 Task: Log work in the project CoolTech for the issue 'Integrate a new user feedback feature into an existing mobile application to enhance user engagement and feedback collection' spent time as '1w 6d 2h 12m' and remaining time as '5w 5d 23h 14m' and add a flag. Now add the issue to the epic 'E-commerce Implementation'. Log work in the project CoolTech for the issue 'Develop a new tool for automated testing of web application compatibility with different operating systems and software versions' spent time as '4w 3d 8h 44m' and remaining time as '1w 4d 10h 4m' and clone the issue. Now add the issue to the epic 'Business Intelligence Implementation'
Action: Mouse moved to (247, 65)
Screenshot: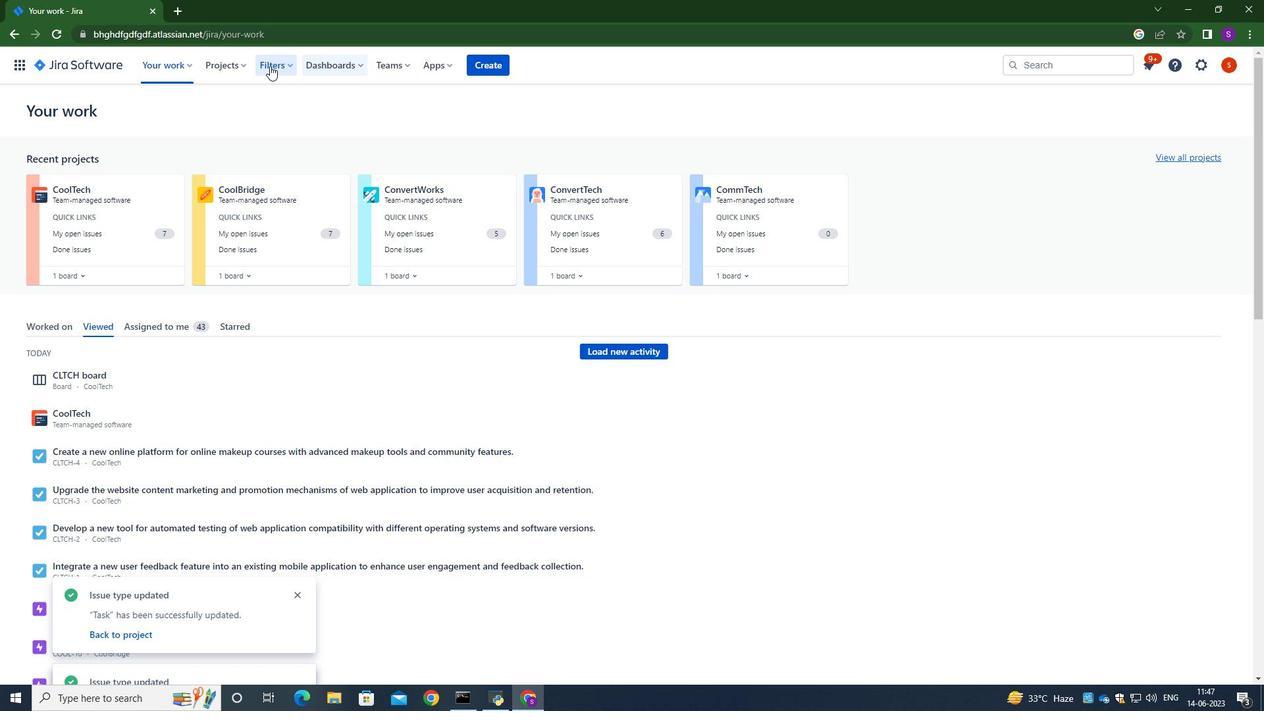 
Action: Mouse pressed left at (247, 65)
Screenshot: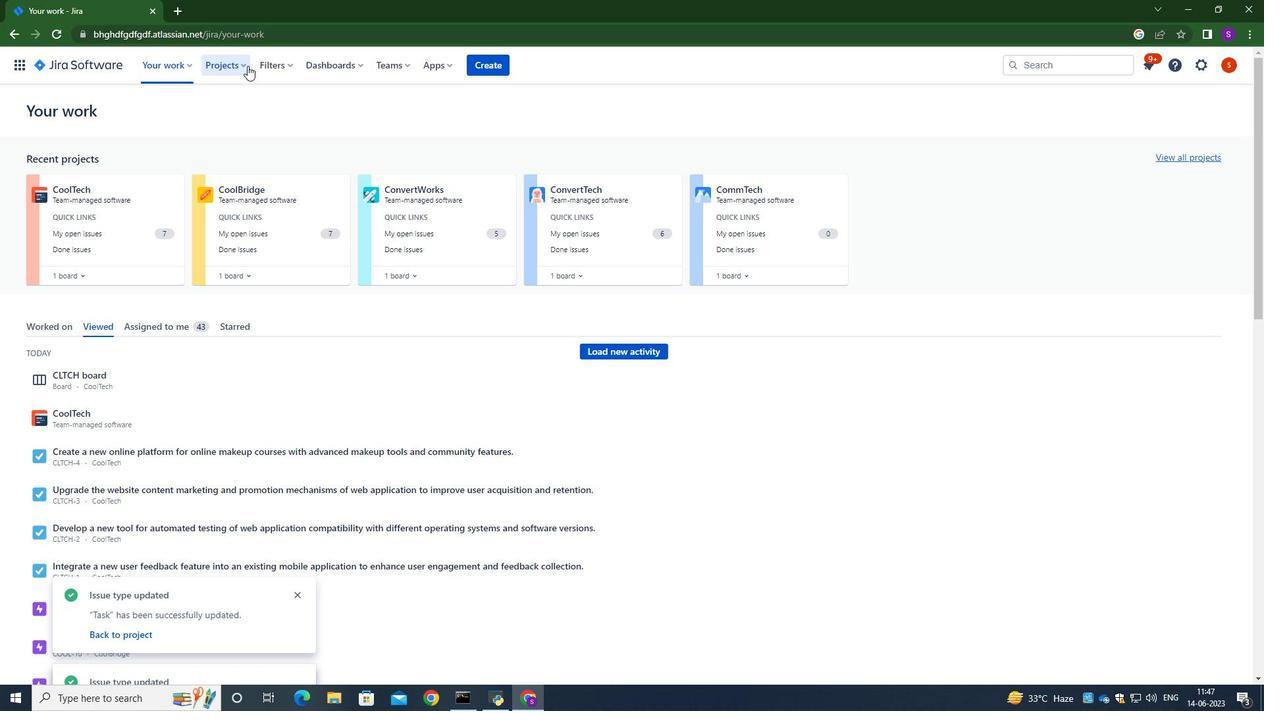 
Action: Mouse moved to (263, 133)
Screenshot: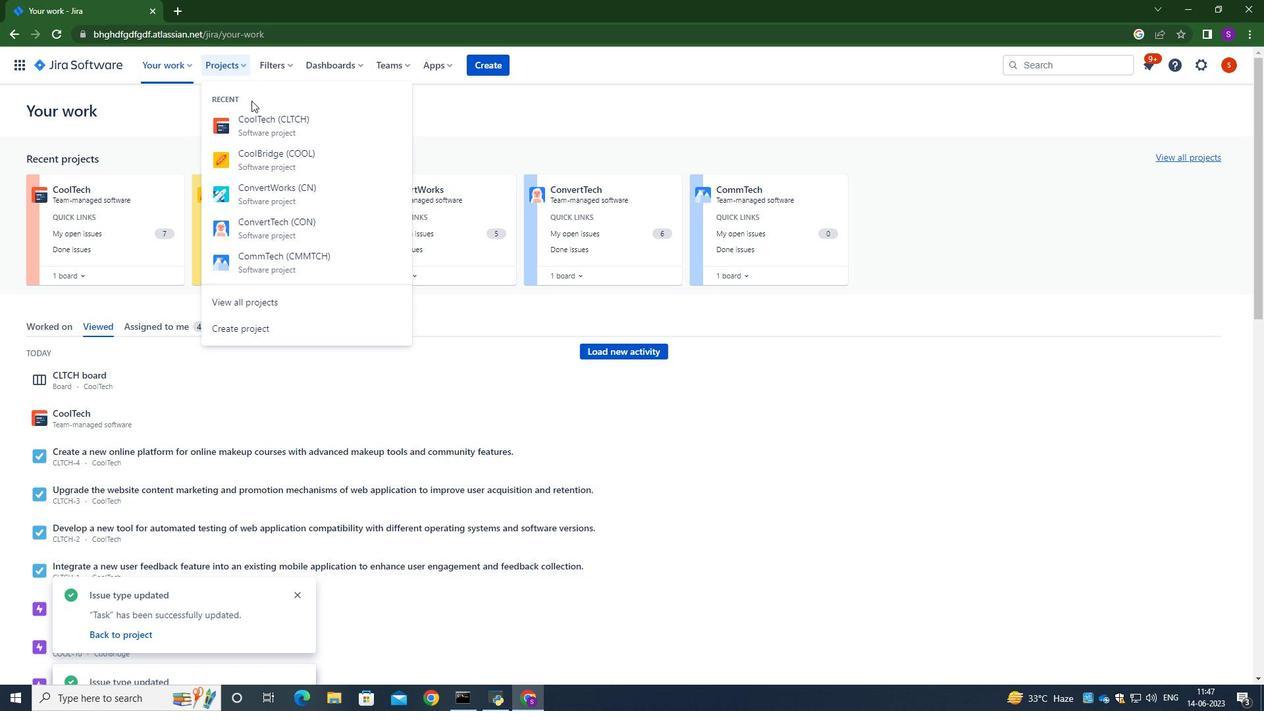 
Action: Mouse pressed left at (263, 133)
Screenshot: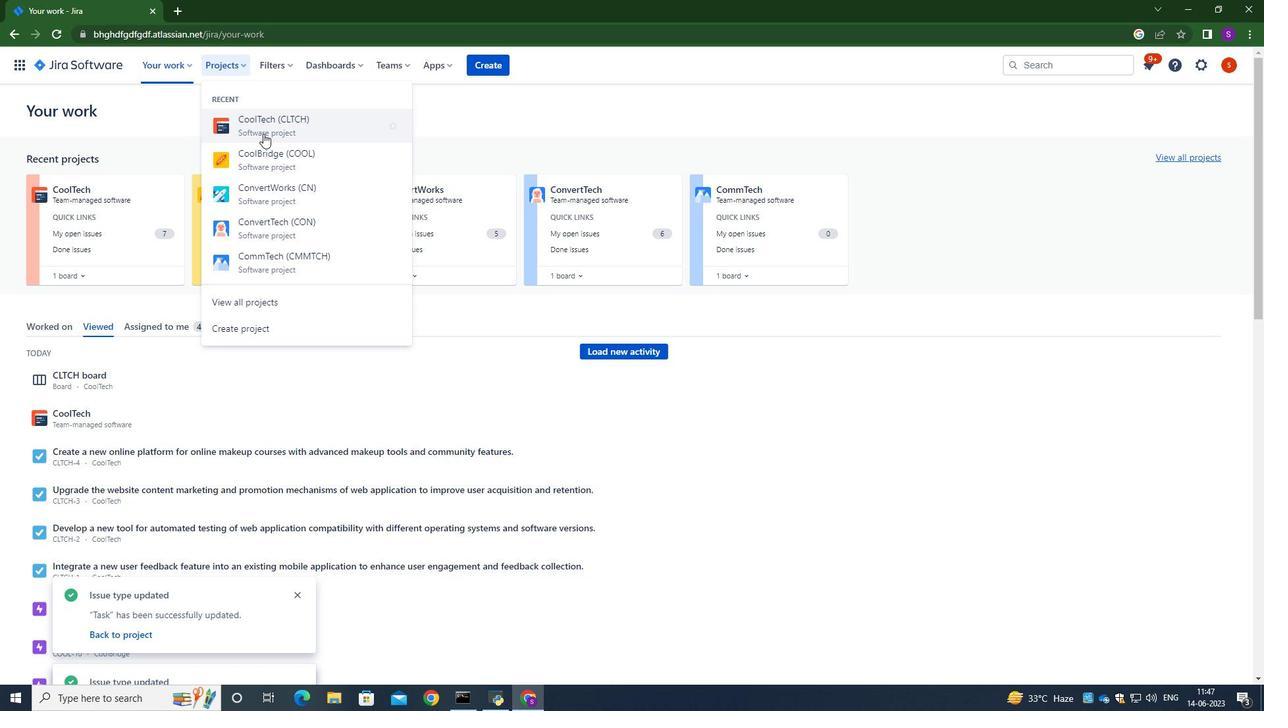 
Action: Mouse moved to (86, 200)
Screenshot: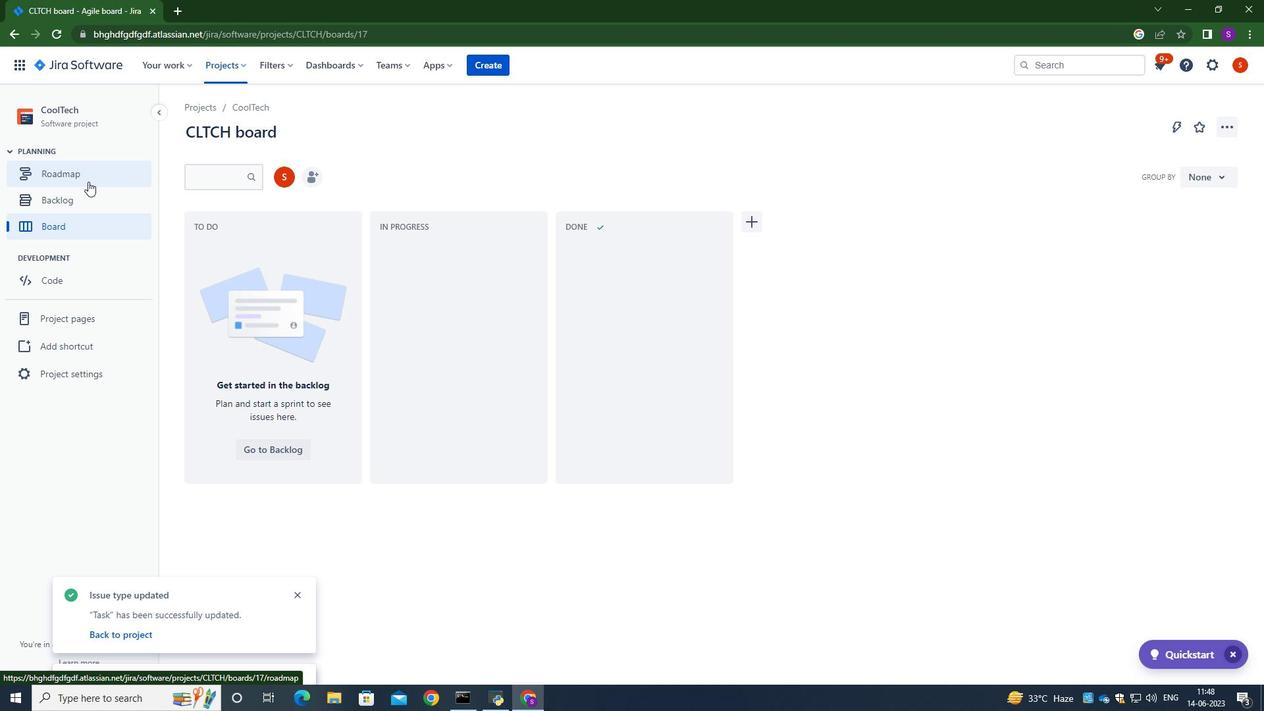 
Action: Mouse pressed left at (86, 200)
Screenshot: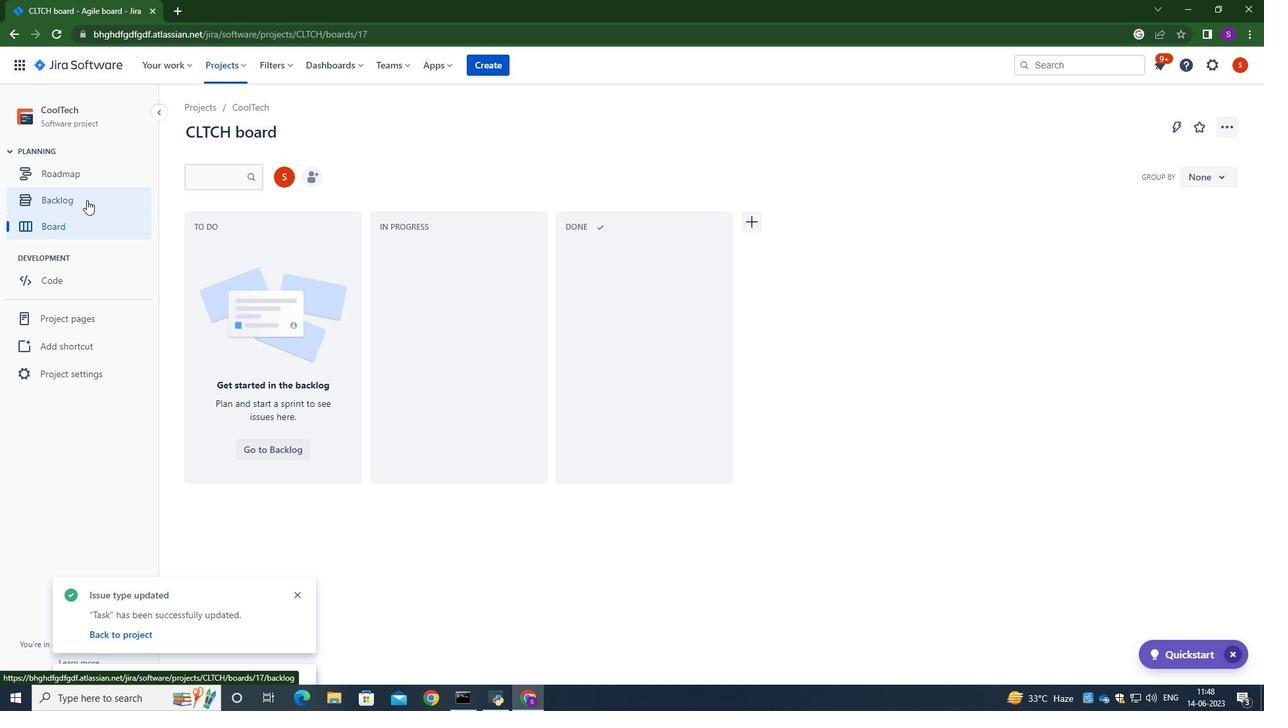 
Action: Mouse moved to (498, 453)
Screenshot: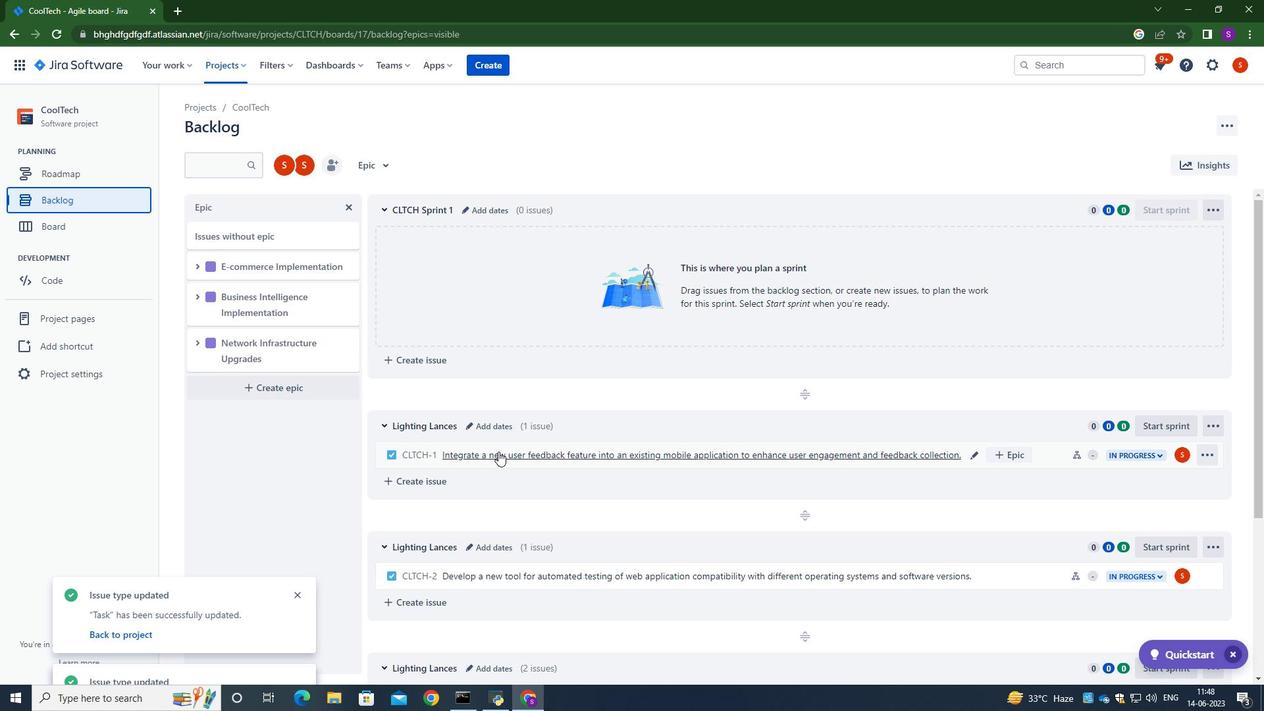 
Action: Mouse pressed left at (498, 453)
Screenshot: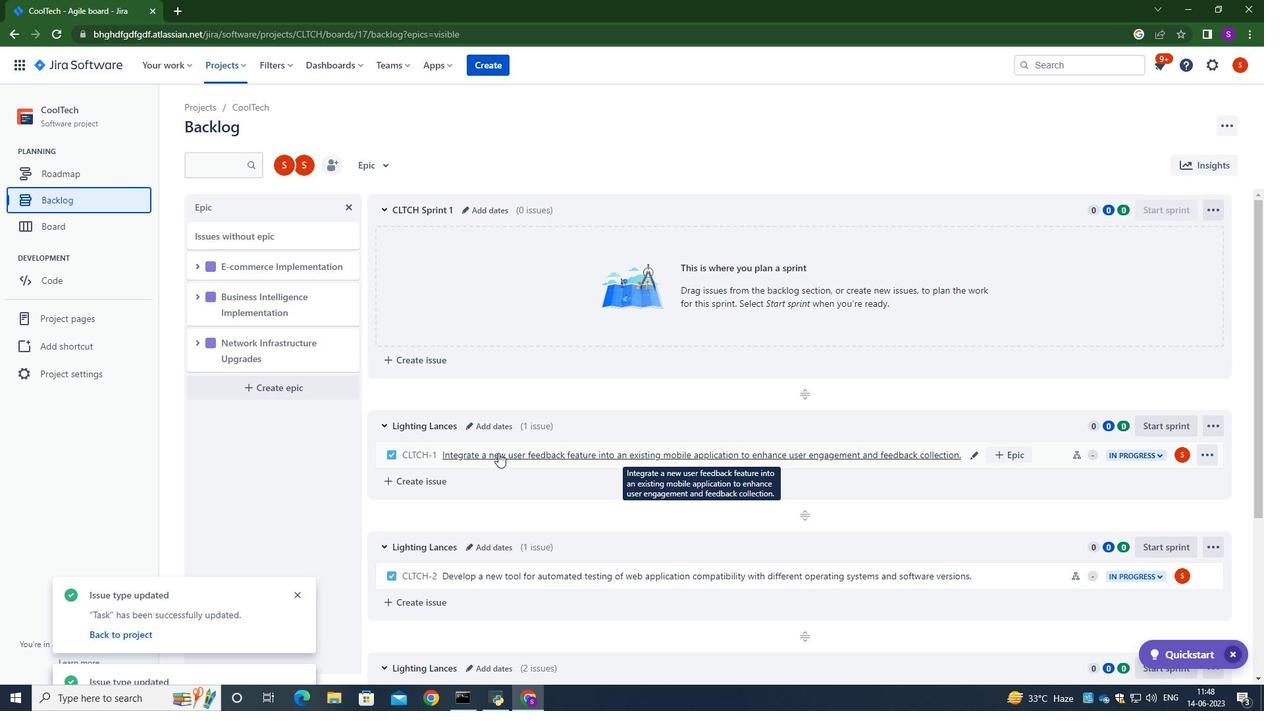 
Action: Mouse moved to (1087, 382)
Screenshot: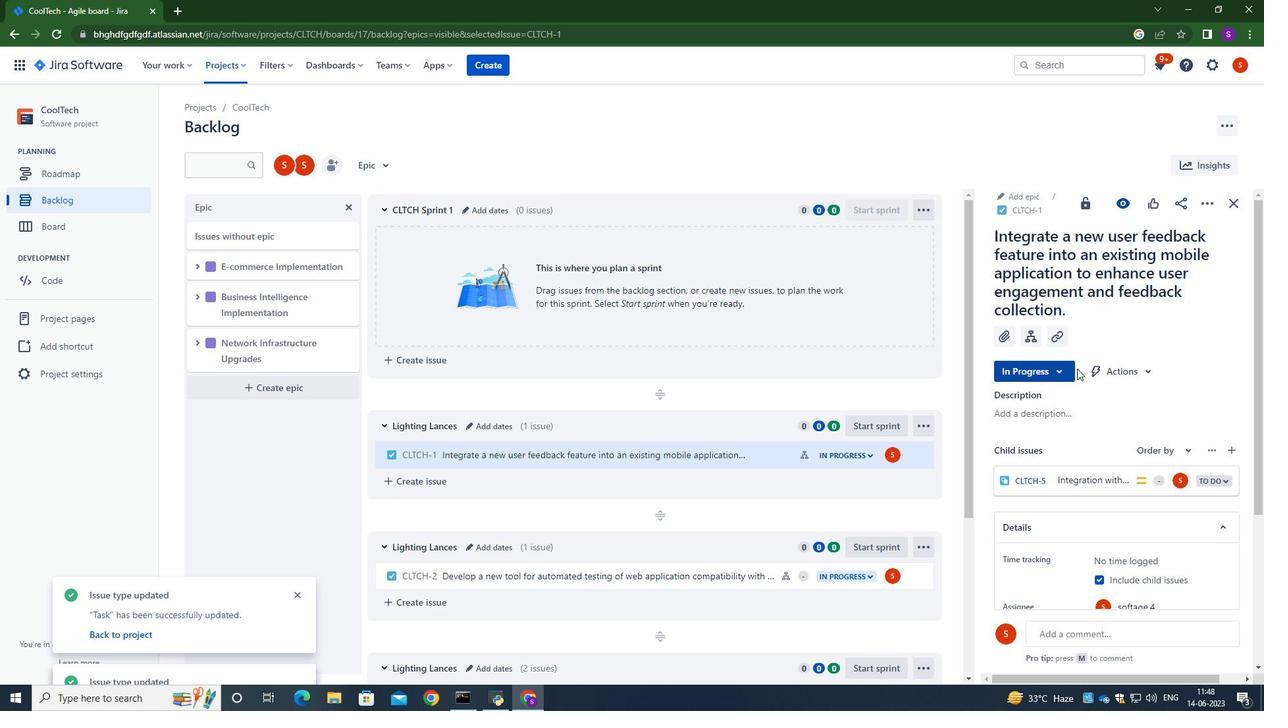 
Action: Mouse scrolled (1087, 382) with delta (0, 0)
Screenshot: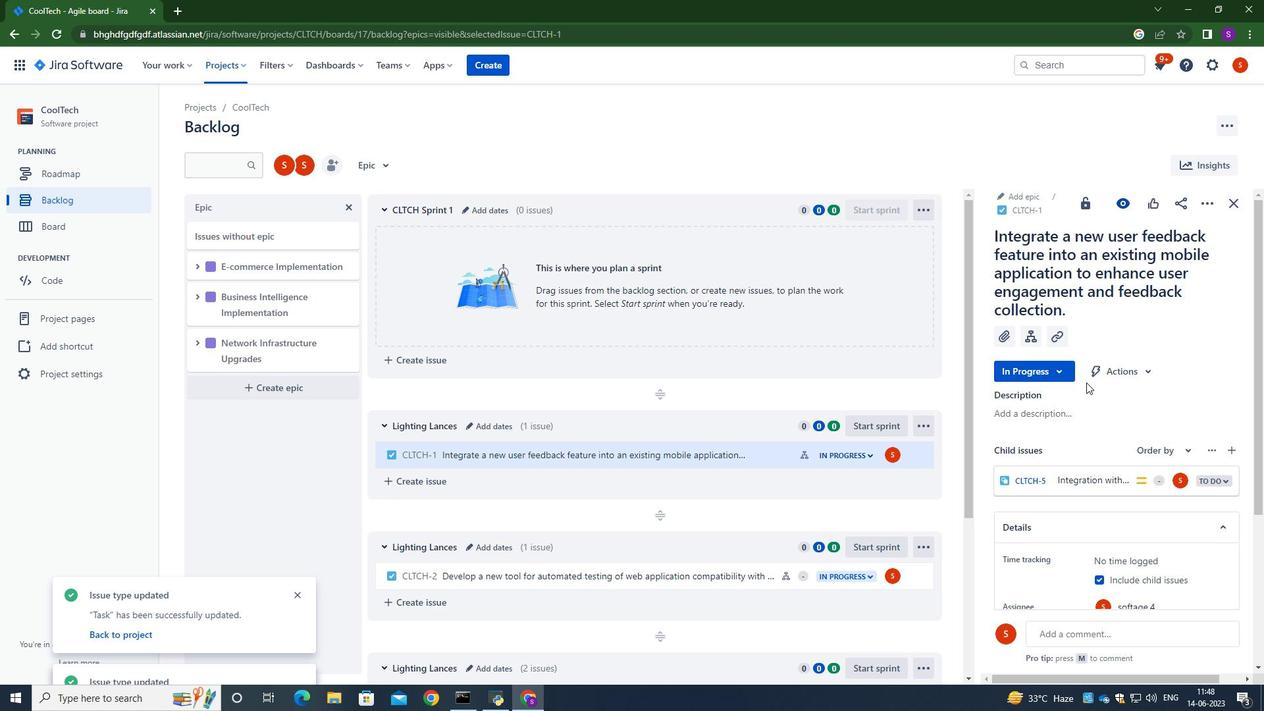 
Action: Mouse scrolled (1087, 383) with delta (0, 0)
Screenshot: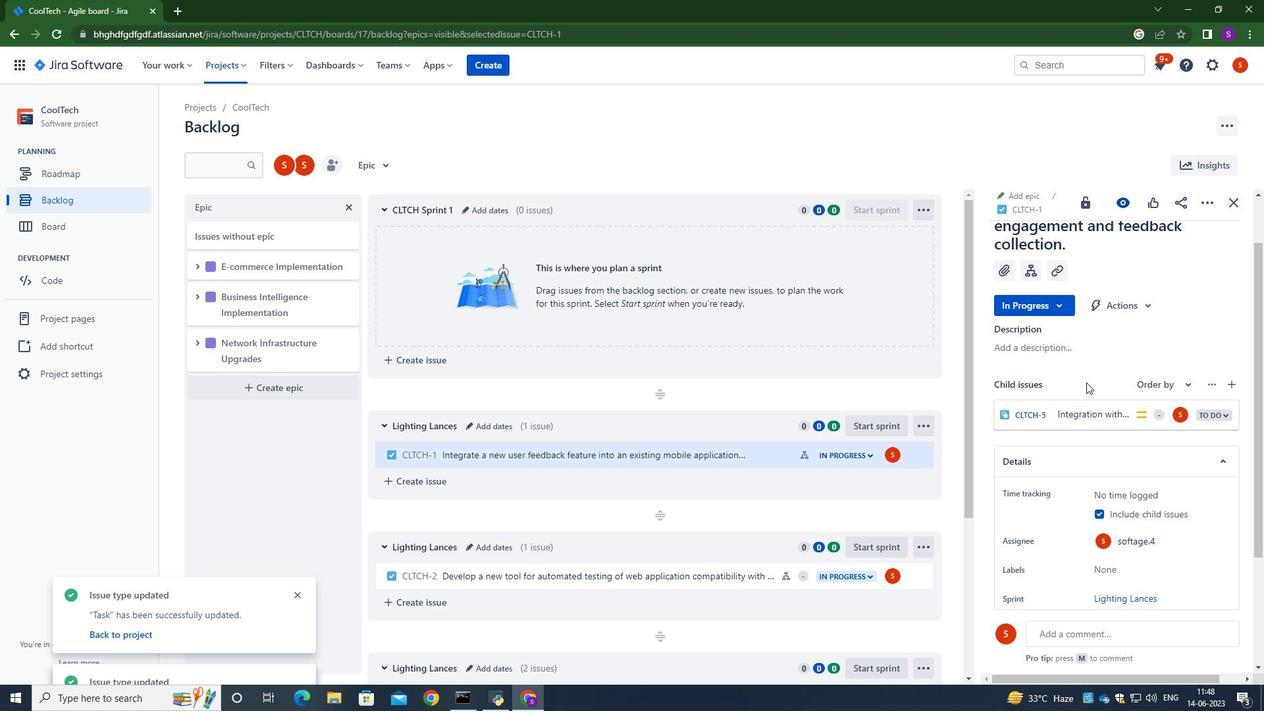 
Action: Mouse scrolled (1087, 383) with delta (0, 0)
Screenshot: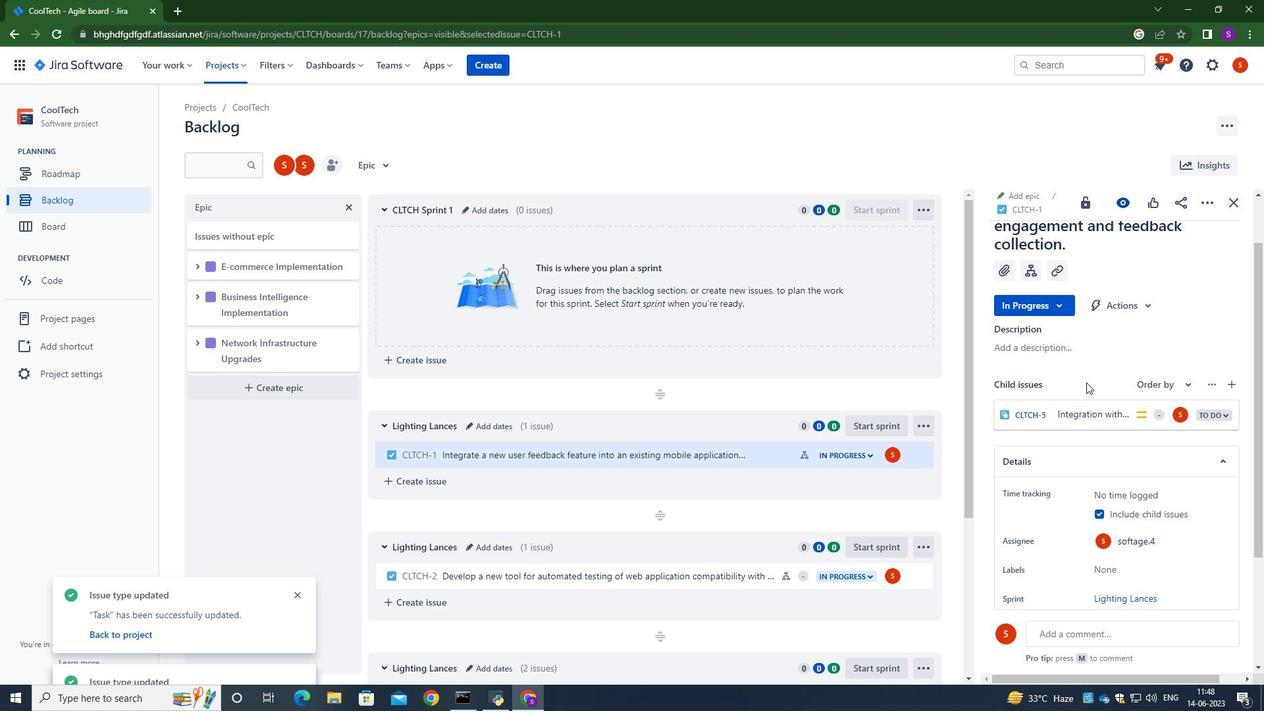 
Action: Mouse moved to (1200, 200)
Screenshot: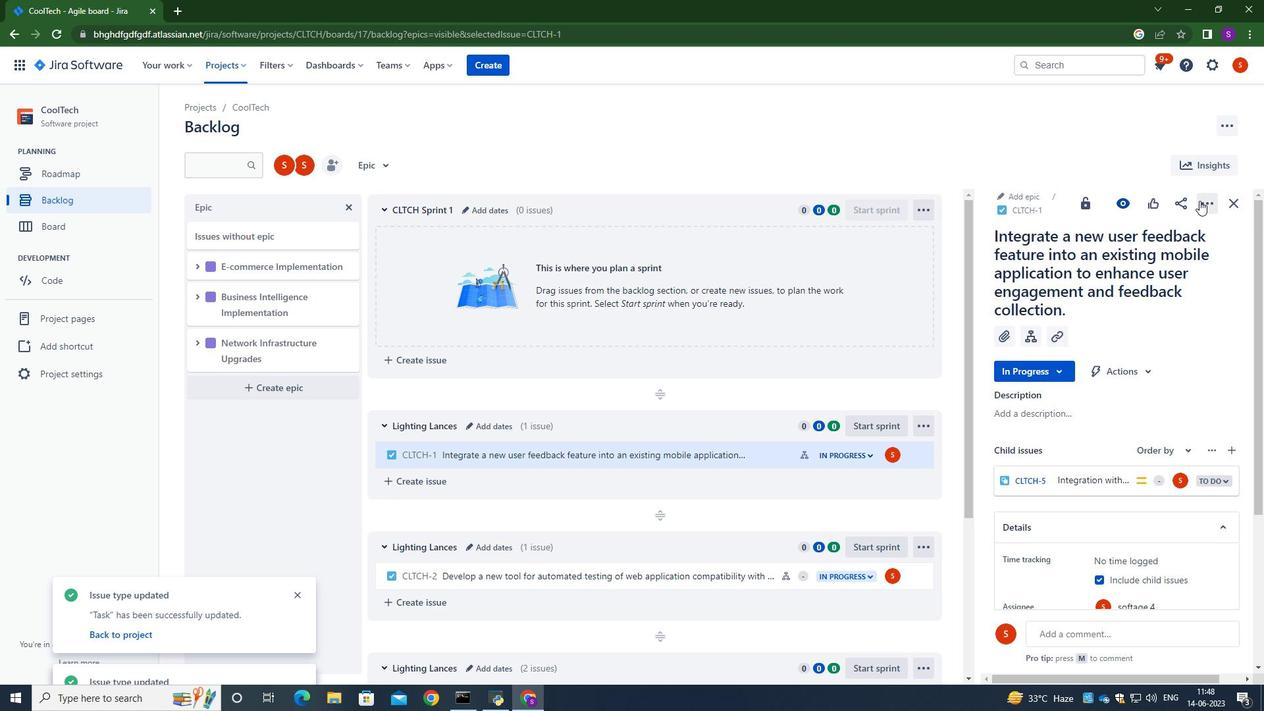 
Action: Mouse pressed left at (1200, 200)
Screenshot: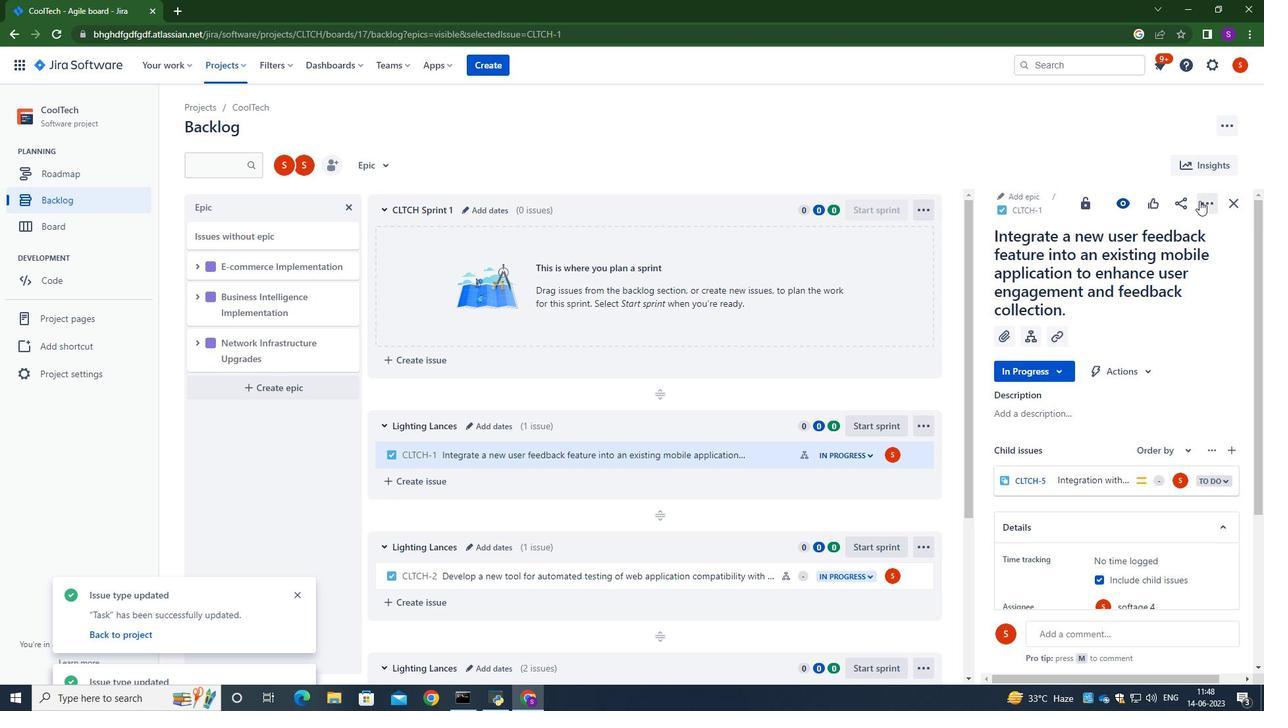 
Action: Mouse moved to (1154, 233)
Screenshot: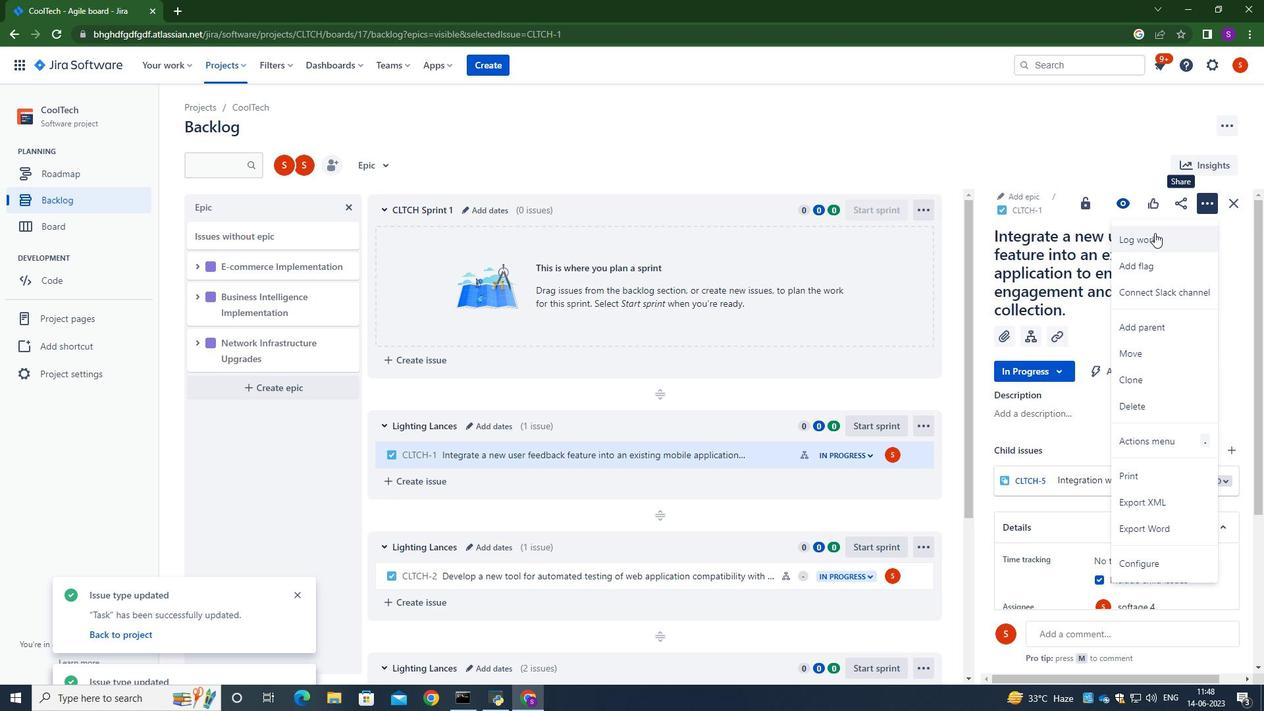 
Action: Mouse pressed left at (1154, 233)
Screenshot: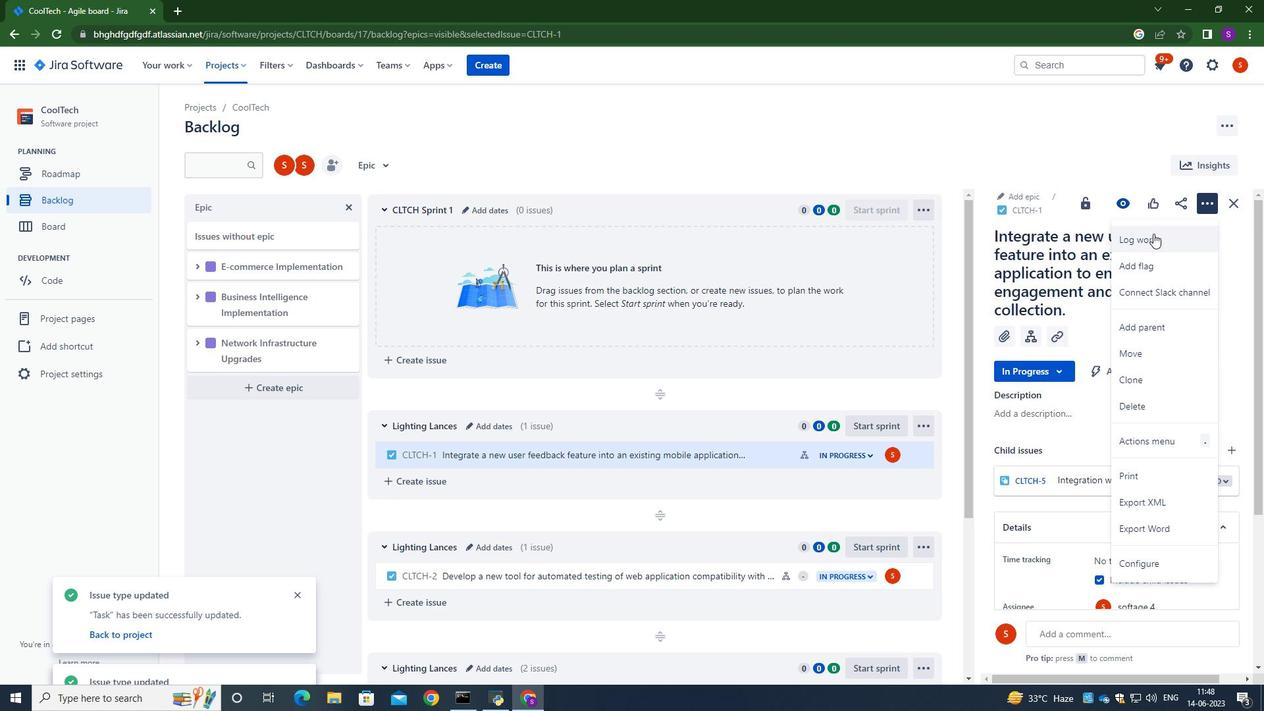 
Action: Mouse moved to (582, 189)
Screenshot: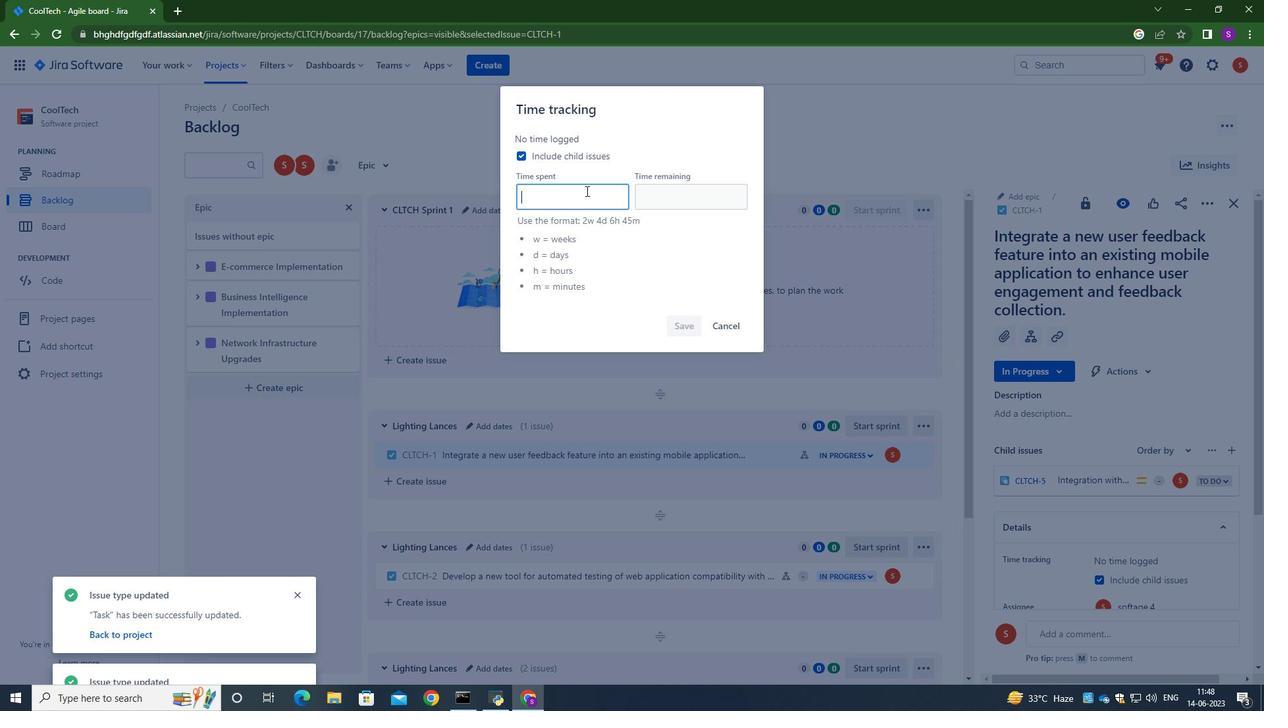 
Action: Mouse pressed left at (582, 189)
Screenshot: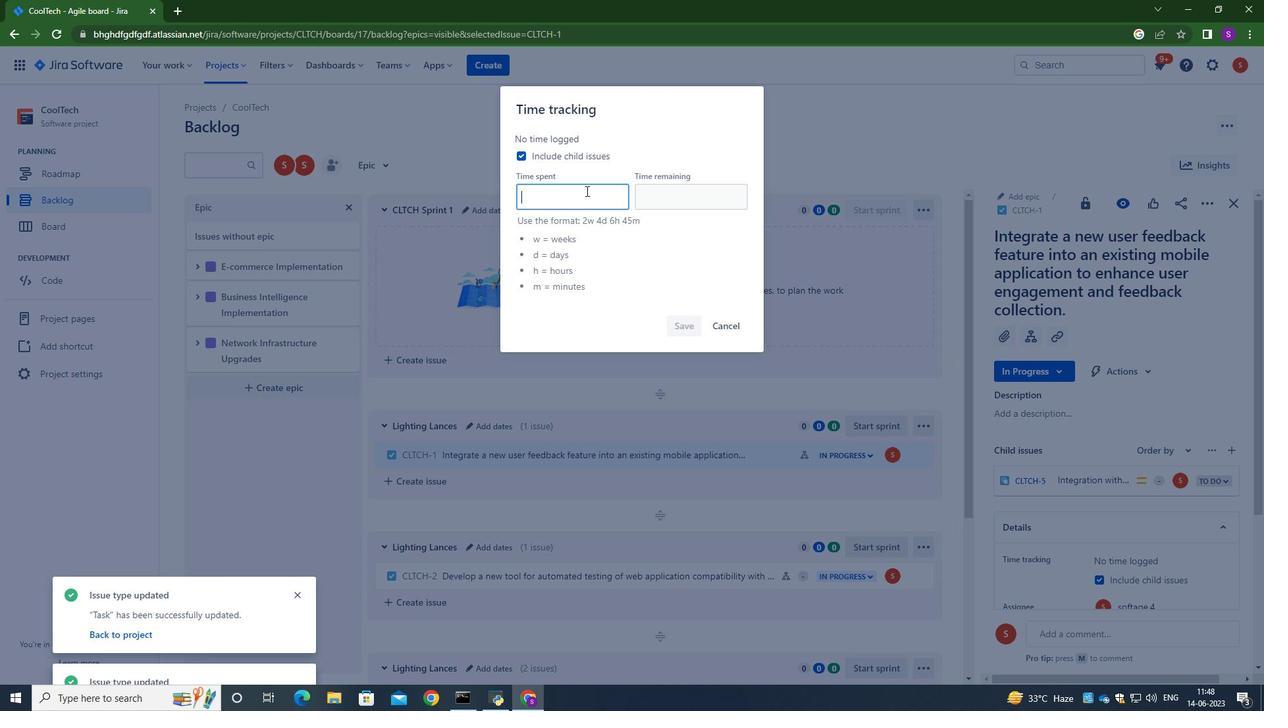 
Action: Key pressed 1w<Key.space>6d<Key.space>2h<Key.space>12m<Key.tab>5w<Key.space>5d<Key.space>23h<Key.space>14m
Screenshot: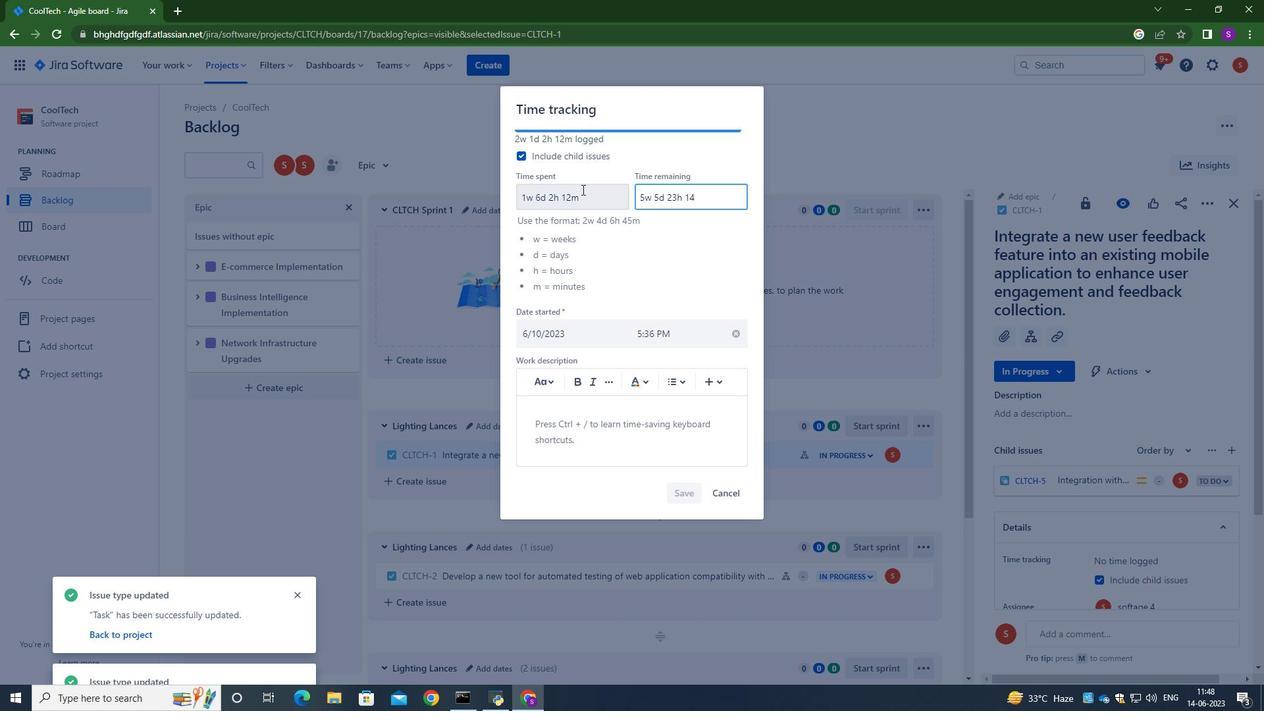 
Action: Mouse moved to (679, 495)
Screenshot: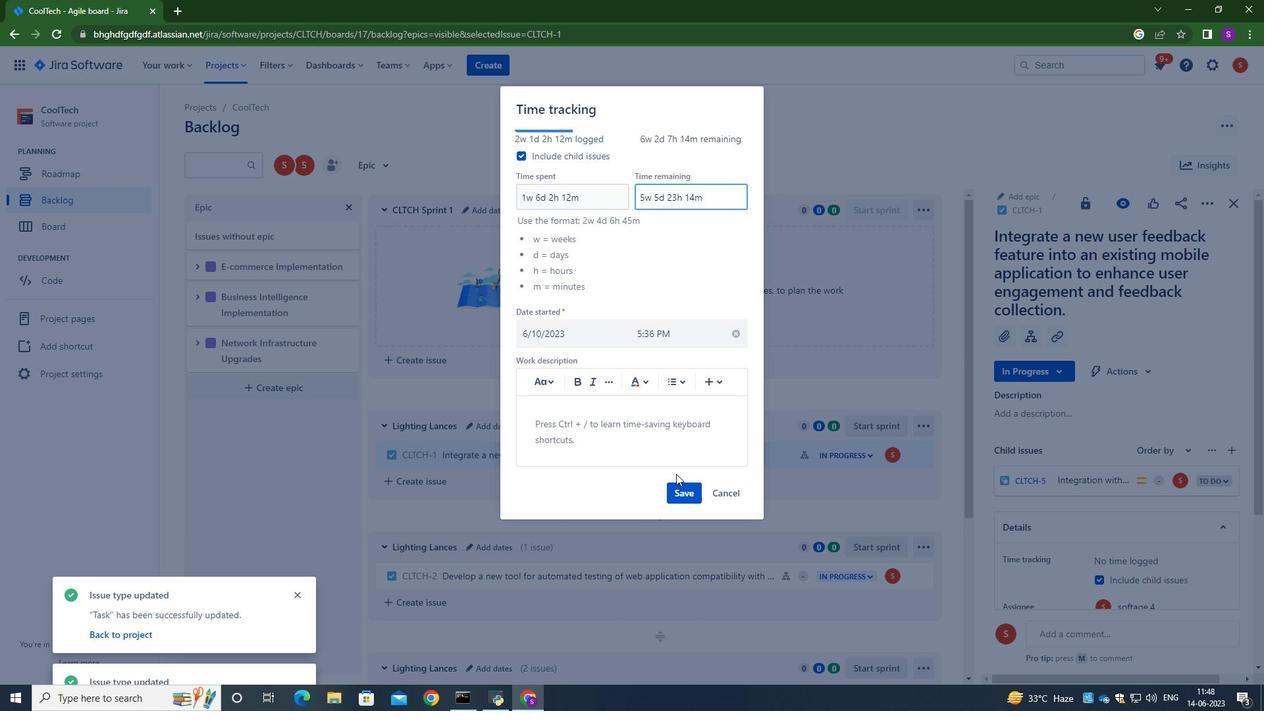 
Action: Mouse pressed left at (679, 495)
Screenshot: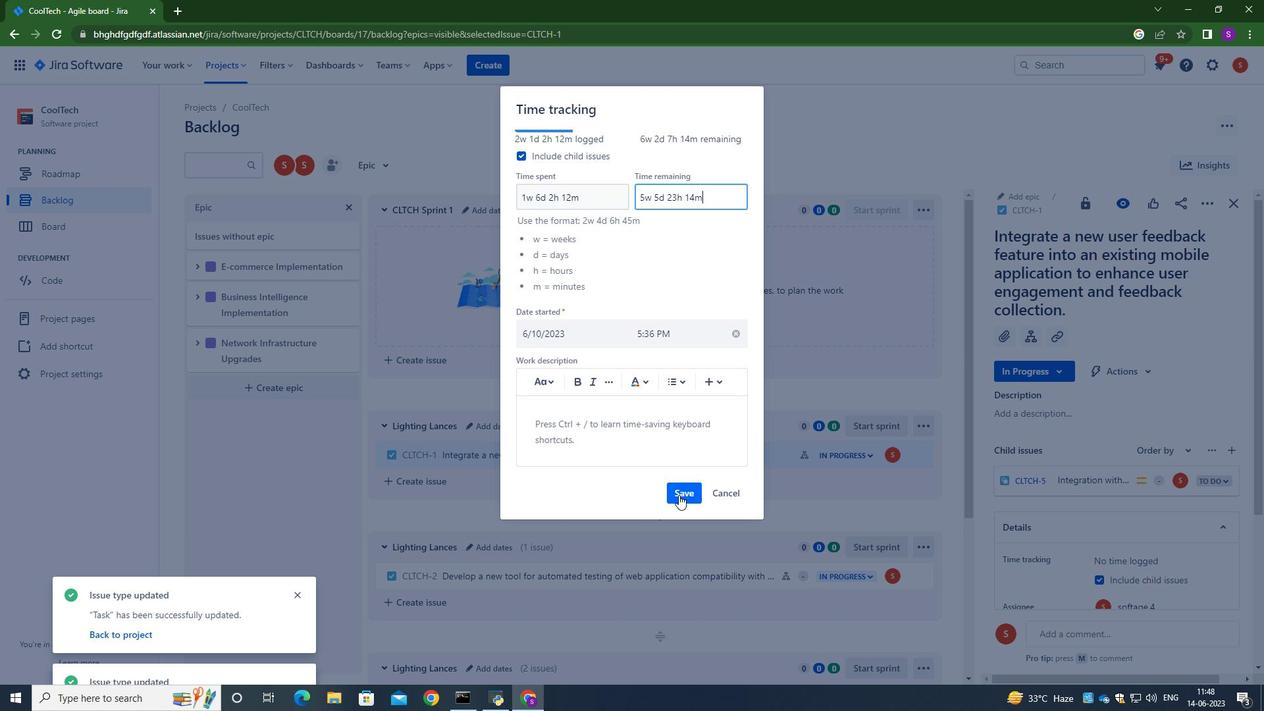
Action: Mouse moved to (1202, 208)
Screenshot: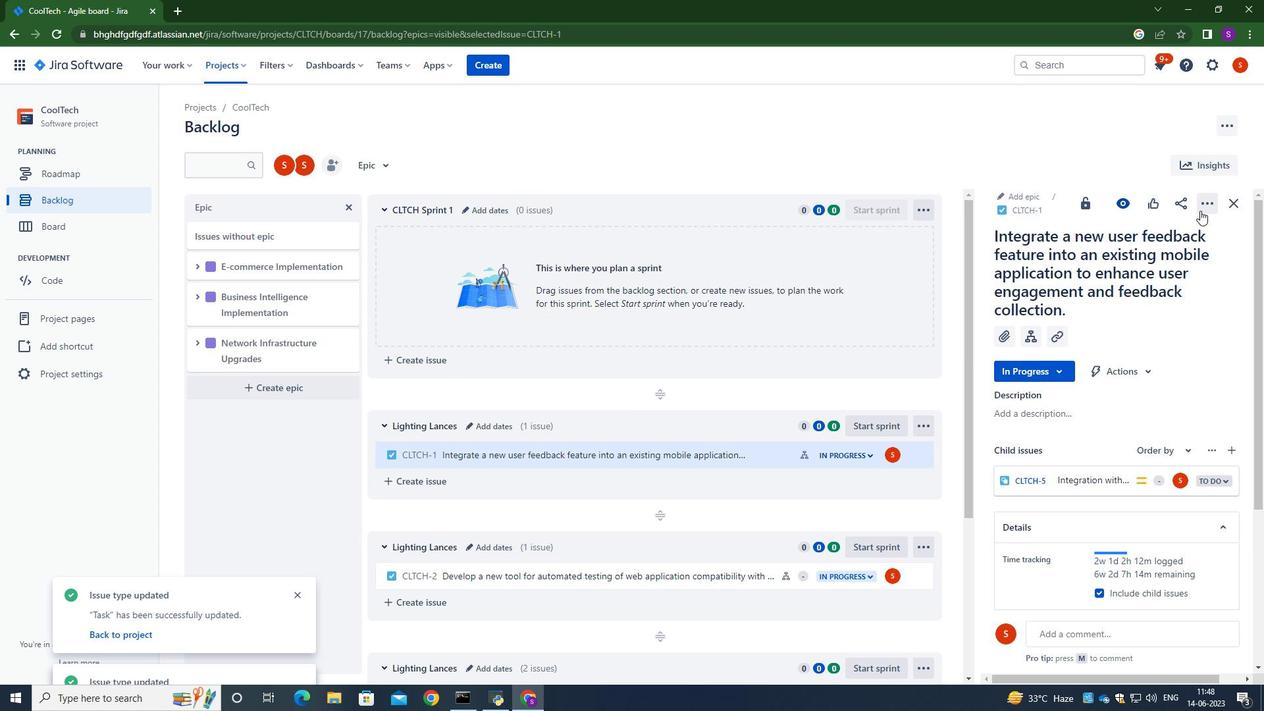 
Action: Mouse pressed left at (1202, 208)
Screenshot: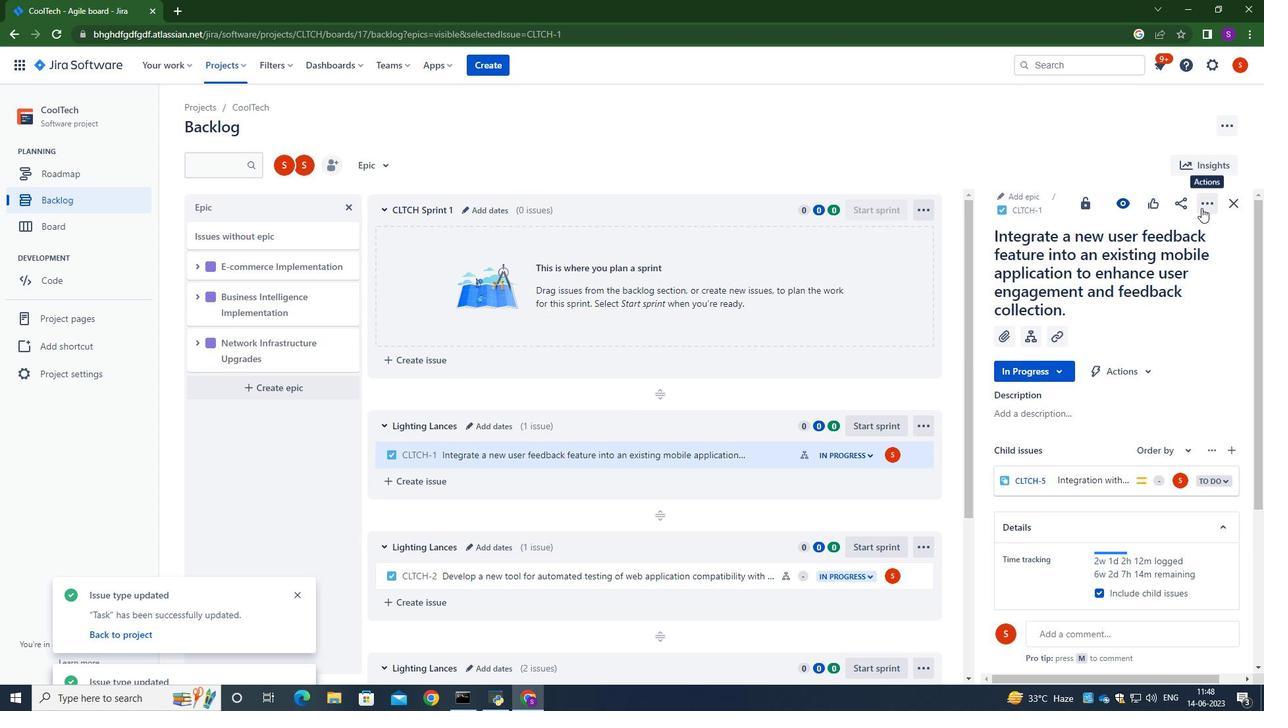 
Action: Mouse moved to (1147, 268)
Screenshot: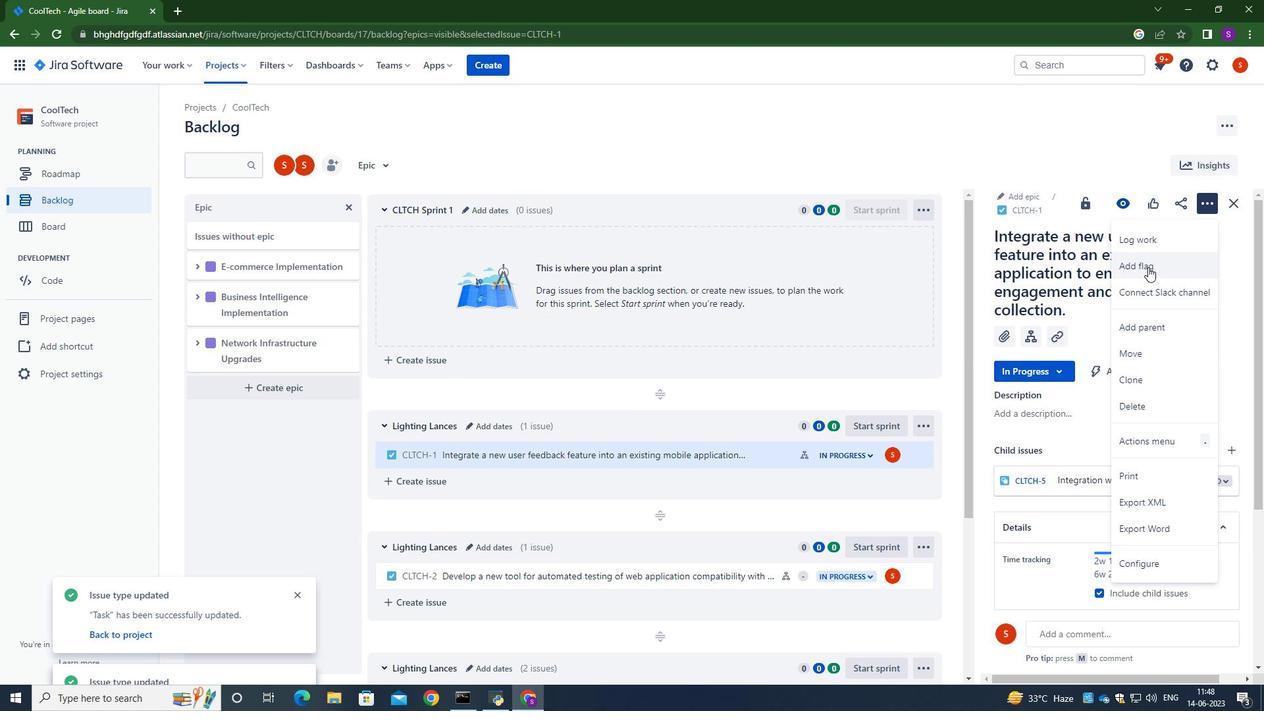 
Action: Mouse pressed left at (1147, 268)
Screenshot: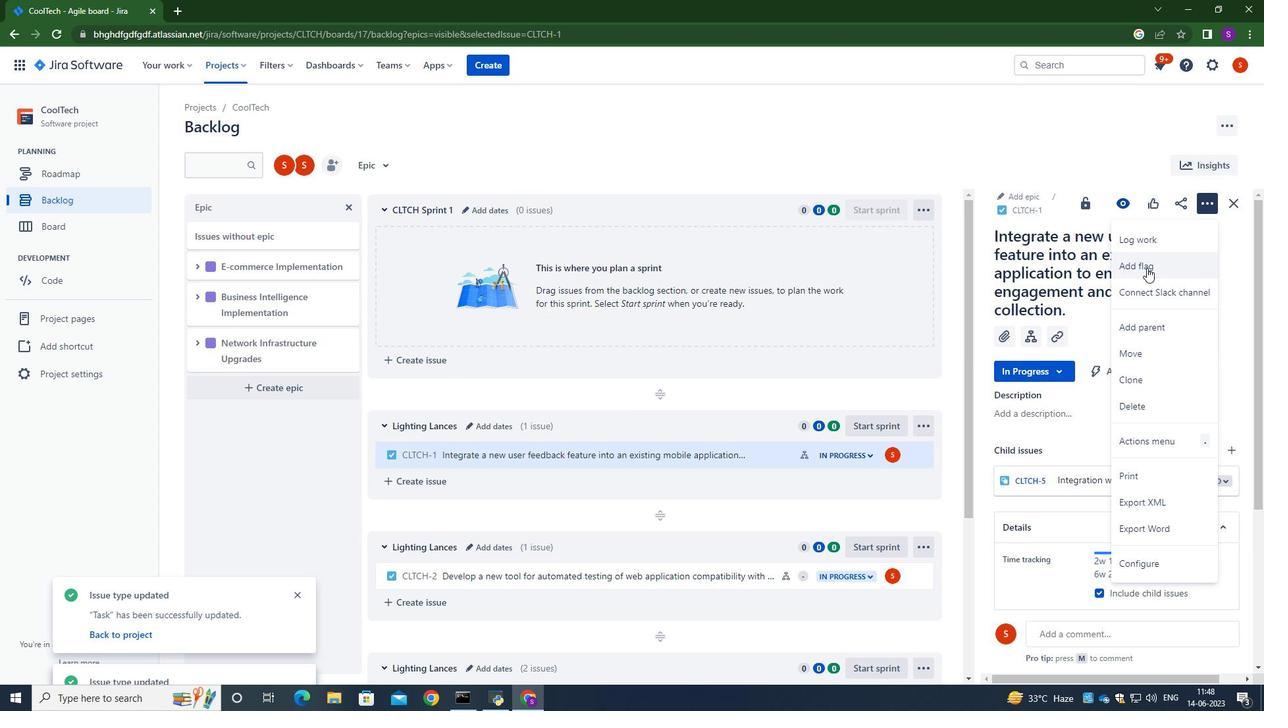 
Action: Mouse moved to (578, 455)
Screenshot: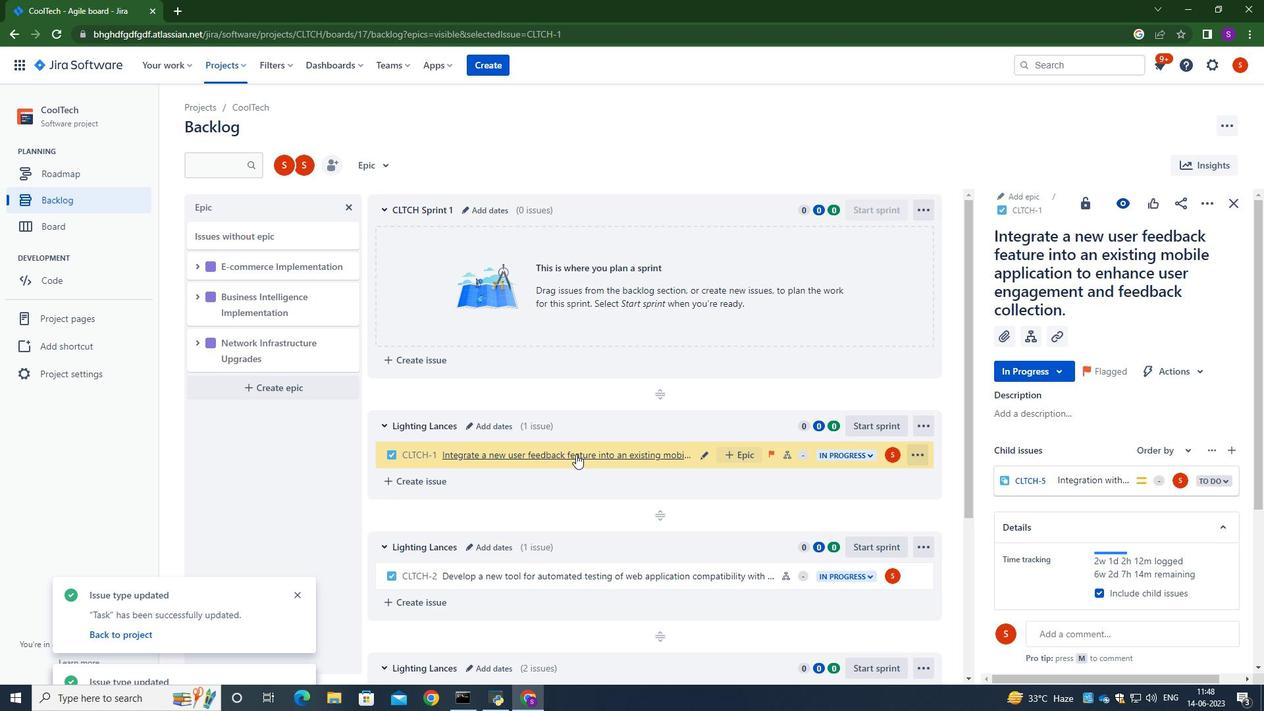 
Action: Mouse pressed left at (578, 455)
Screenshot: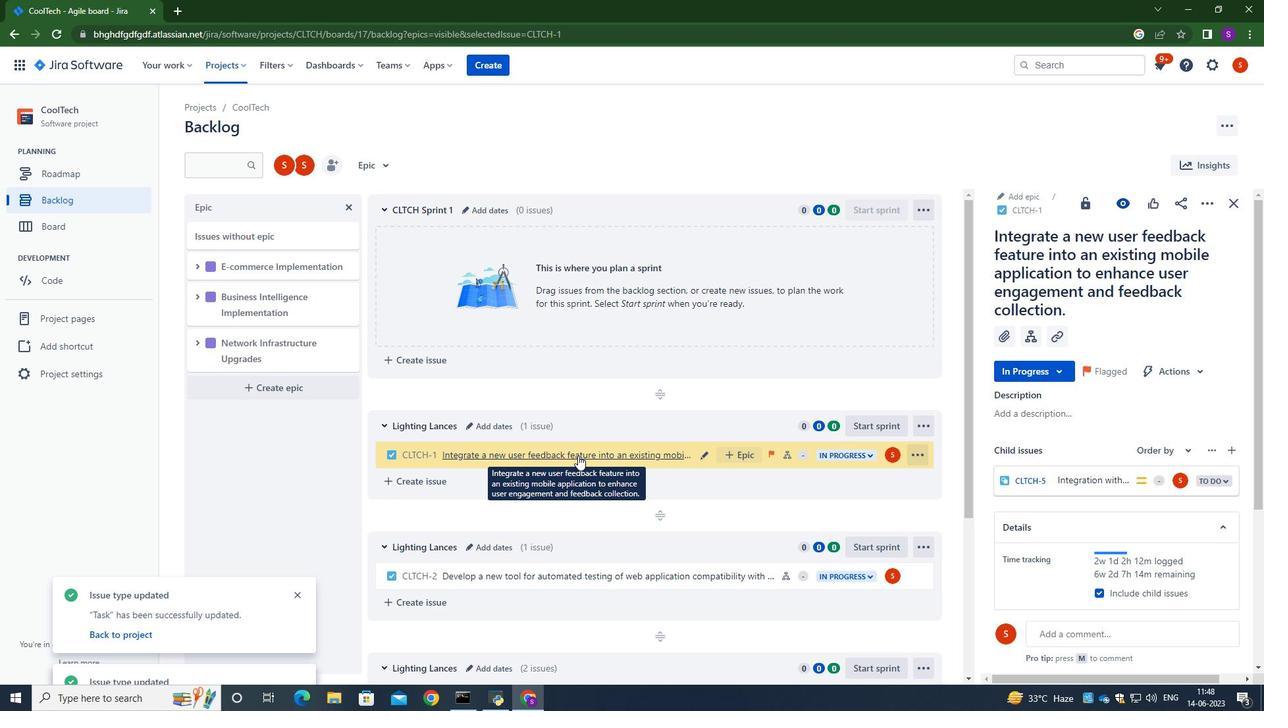 
Action: Mouse moved to (715, 350)
Screenshot: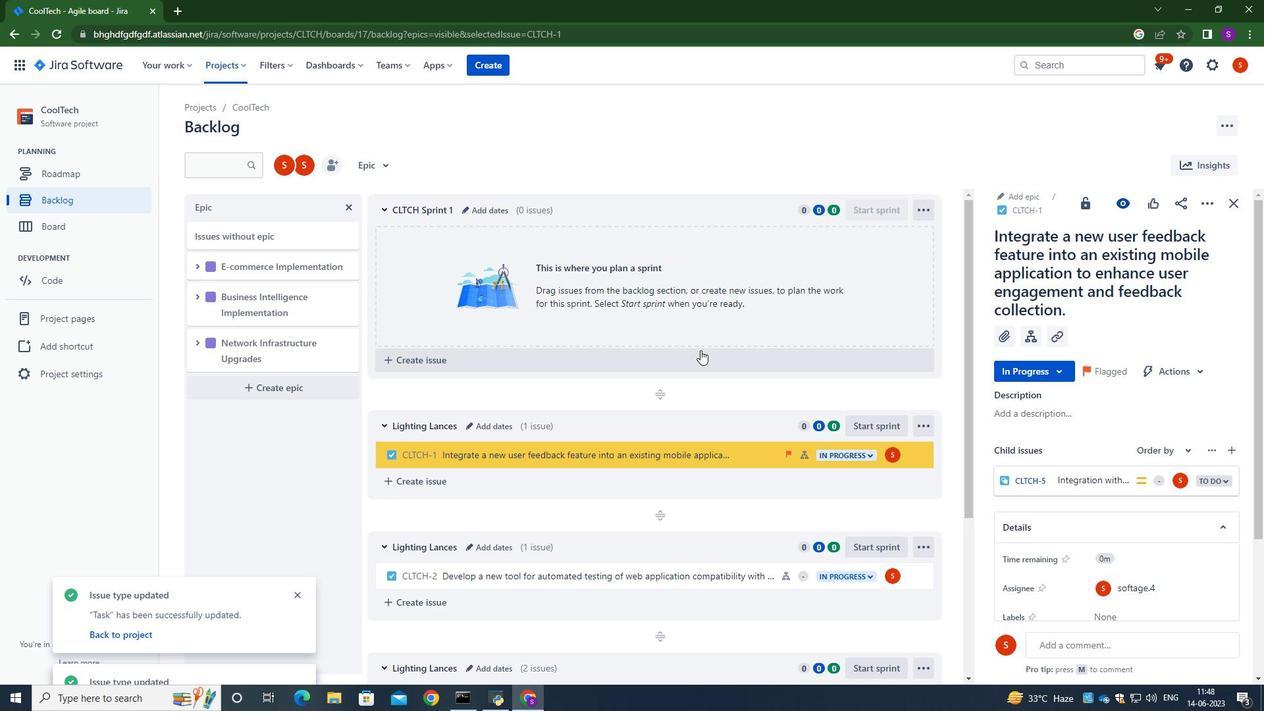 
Action: Mouse scrolled (715, 349) with delta (0, 0)
Screenshot: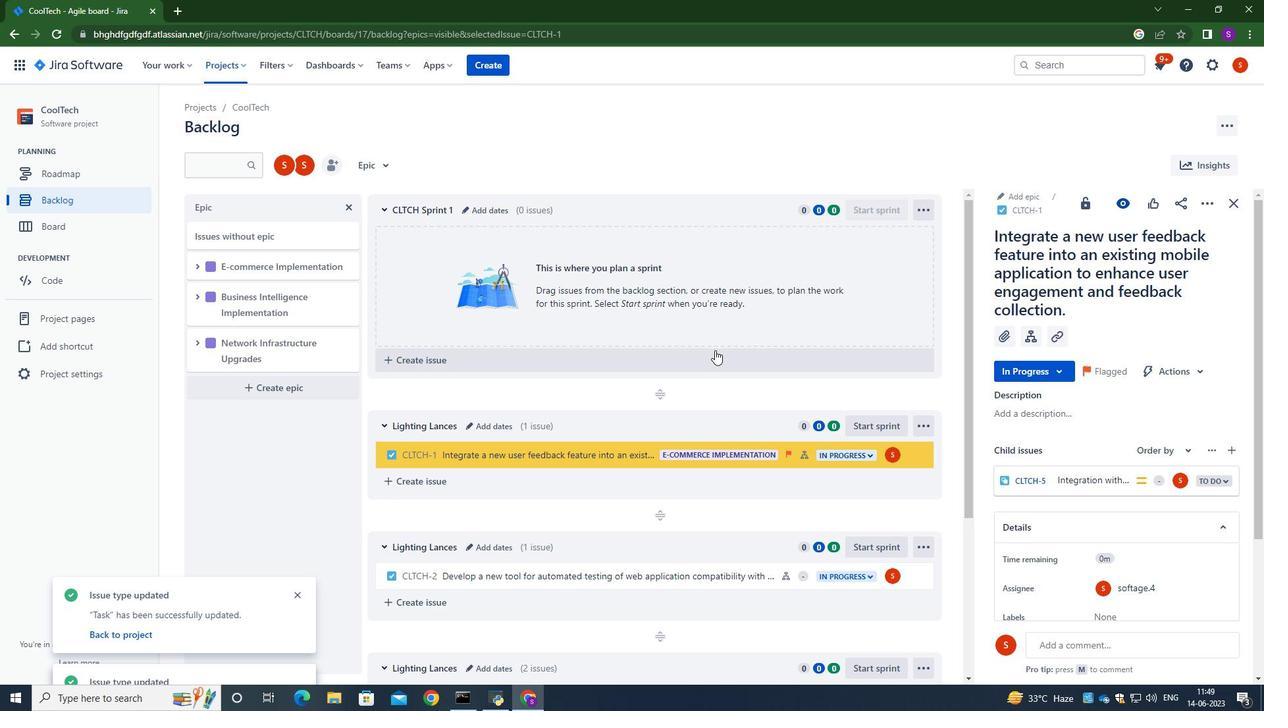 
Action: Mouse scrolled (715, 349) with delta (0, 0)
Screenshot: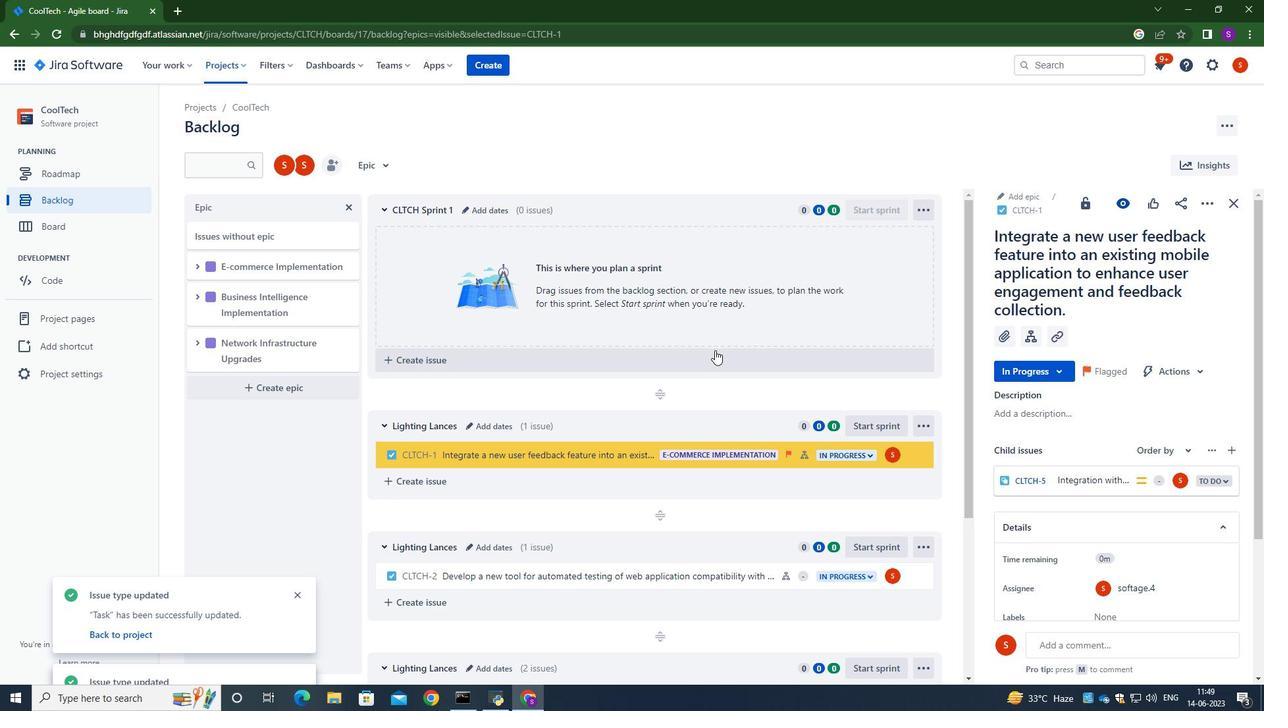 
Action: Mouse moved to (621, 445)
Screenshot: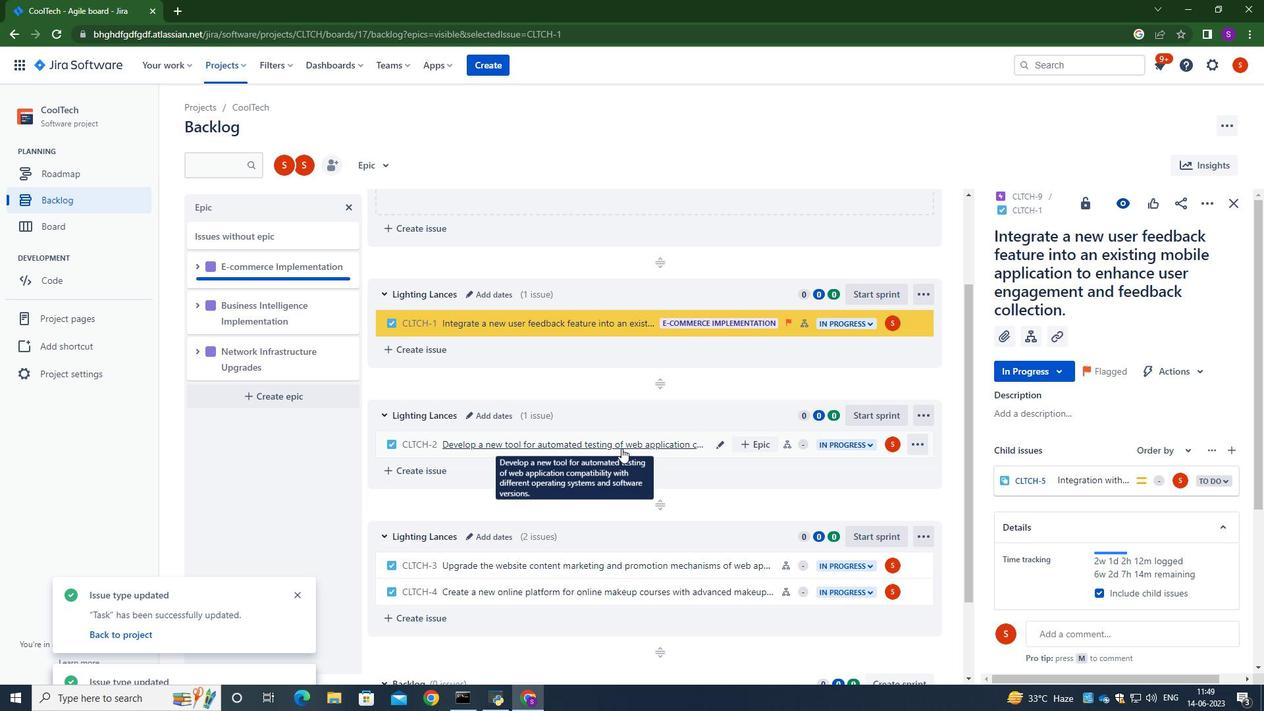 
Action: Mouse pressed left at (621, 445)
Screenshot: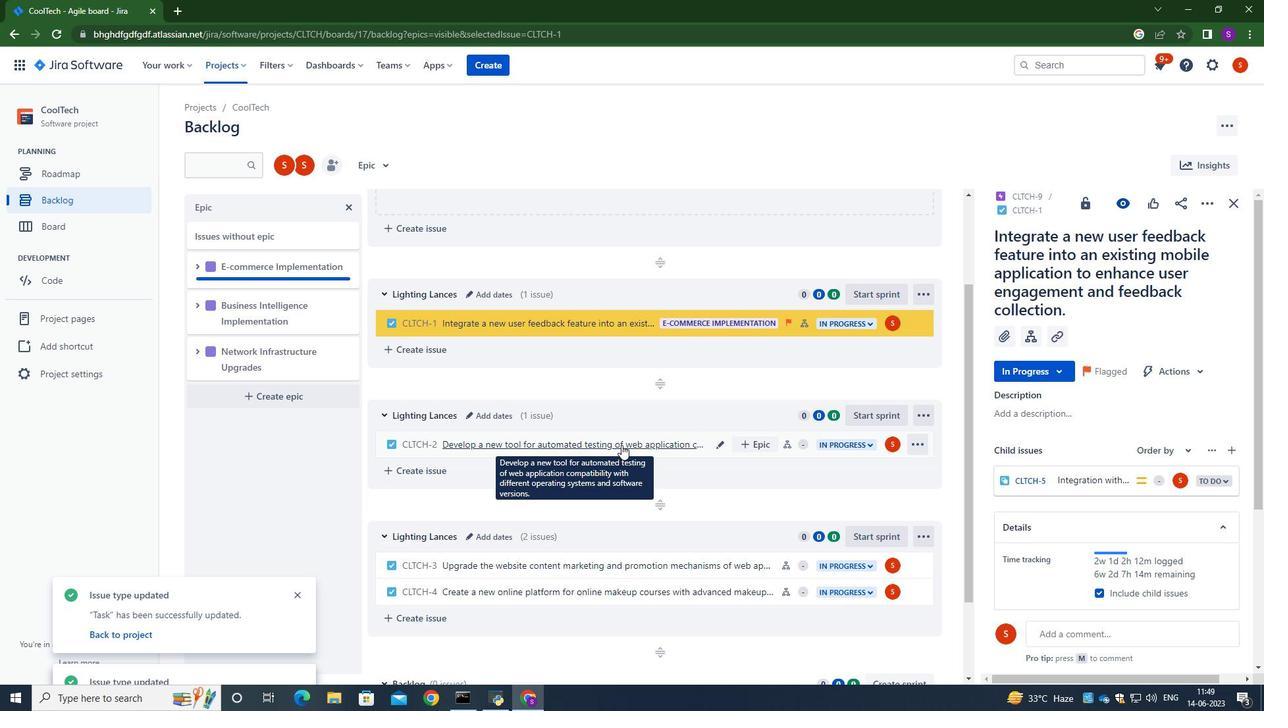 
Action: Mouse moved to (777, 401)
Screenshot: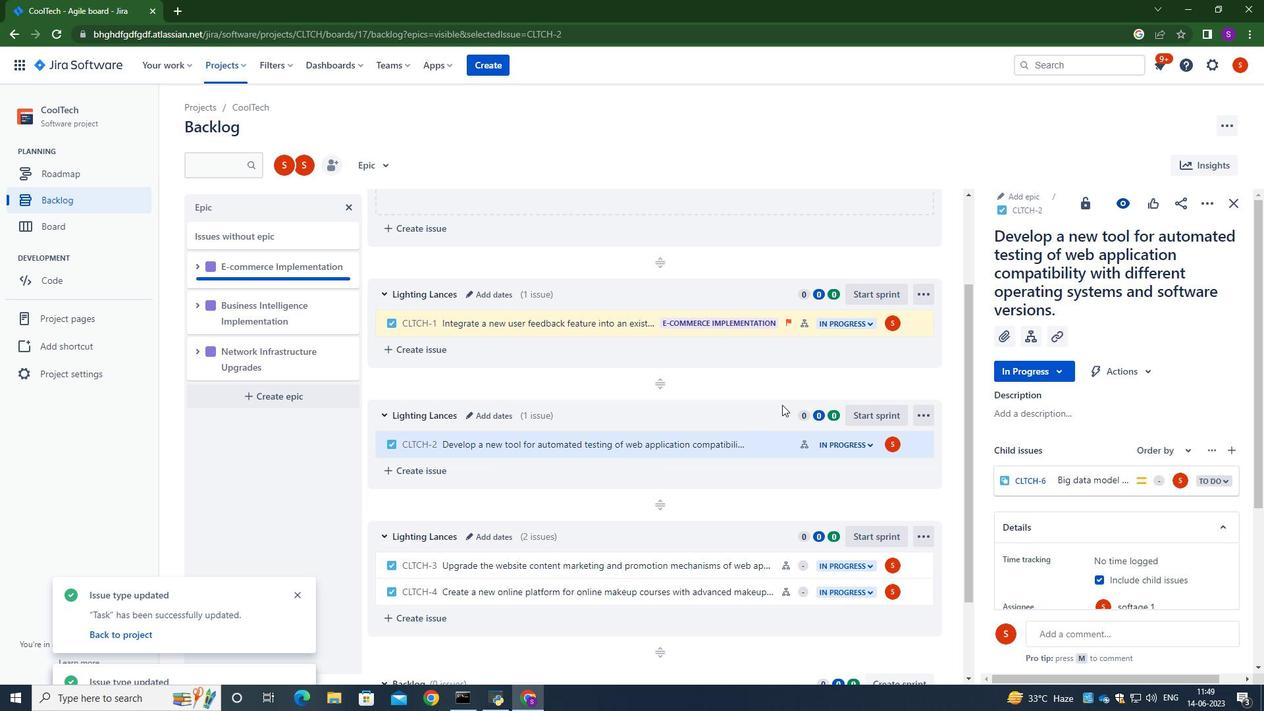 
Action: Mouse scrolled (777, 401) with delta (0, 0)
Screenshot: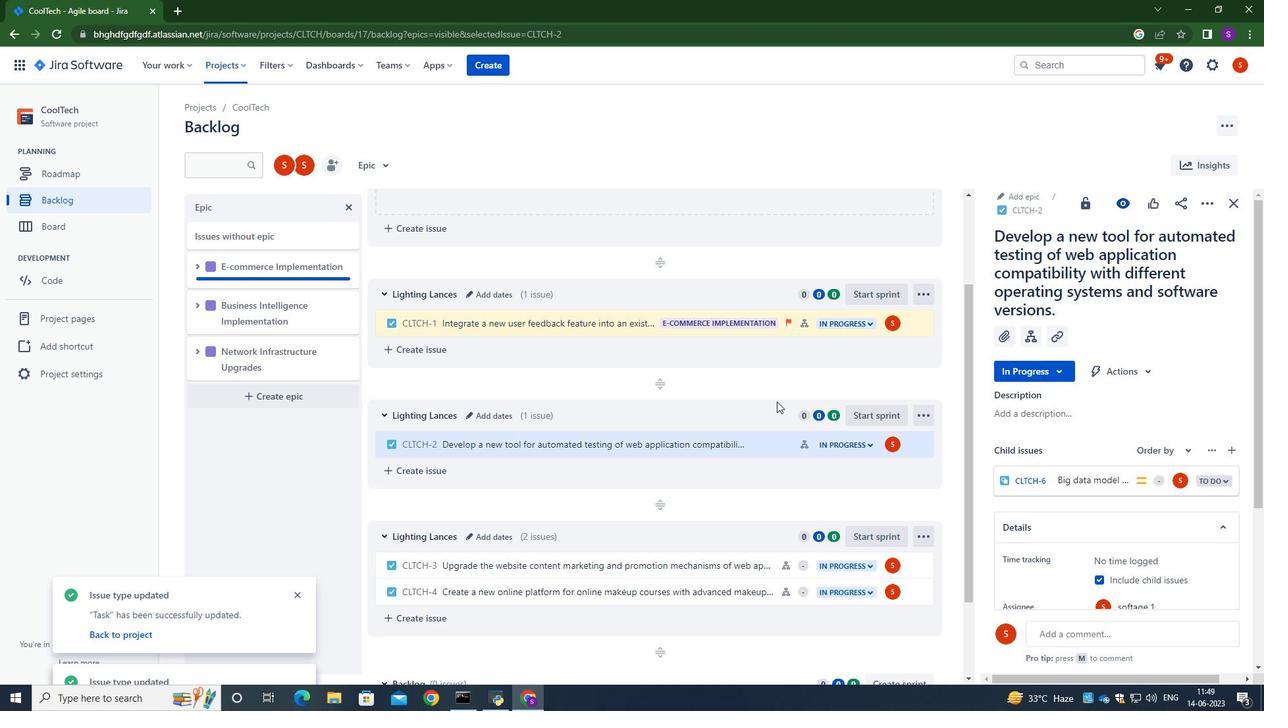 
Action: Mouse moved to (1205, 200)
Screenshot: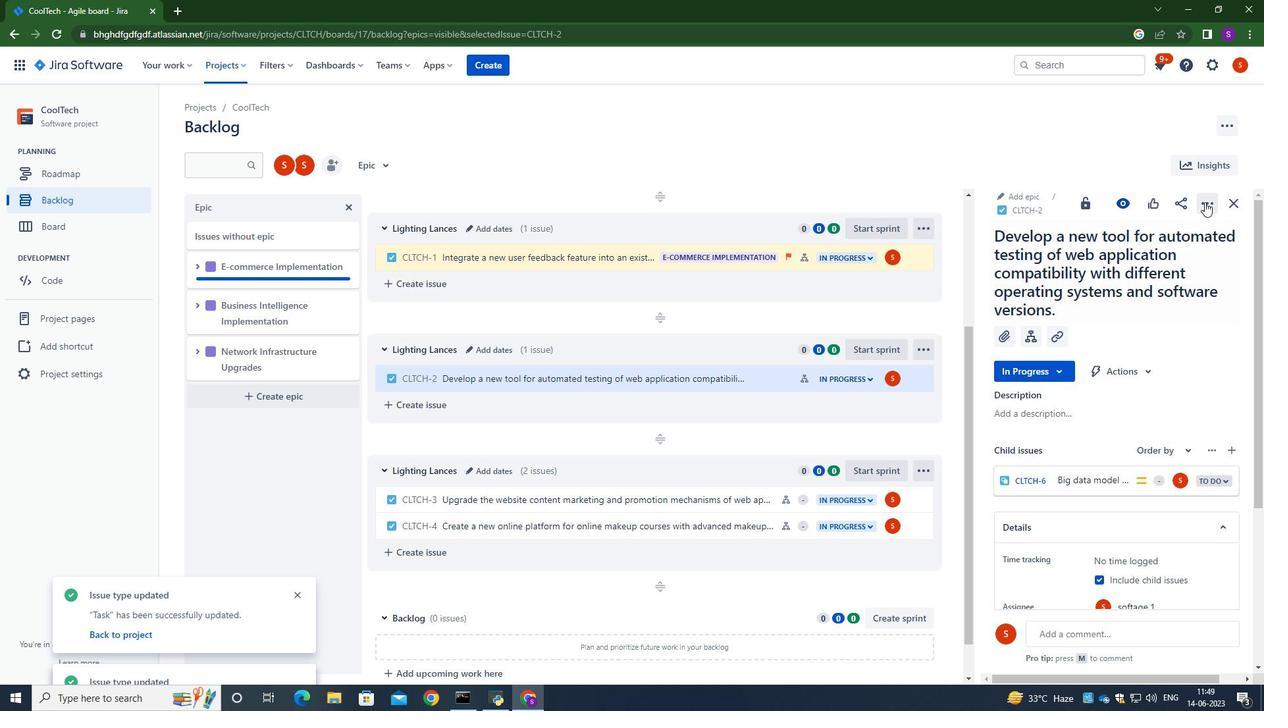 
Action: Mouse pressed left at (1205, 200)
Screenshot: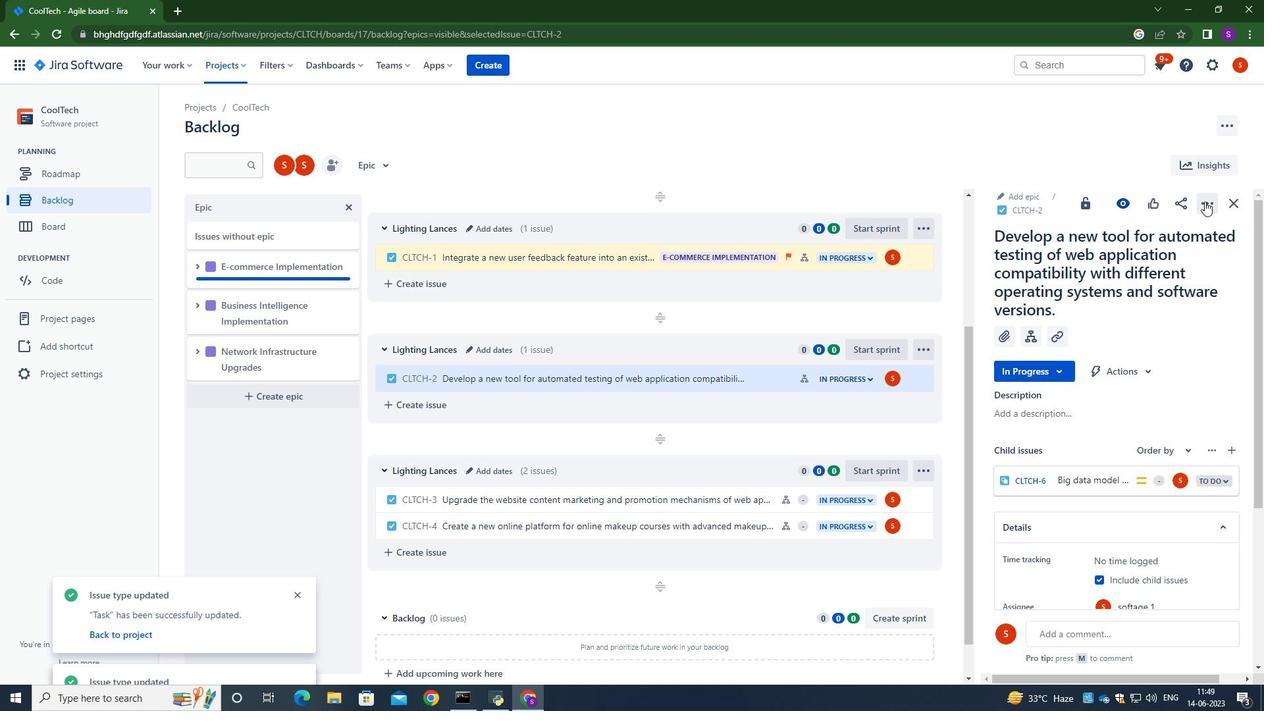 
Action: Mouse moved to (1139, 238)
Screenshot: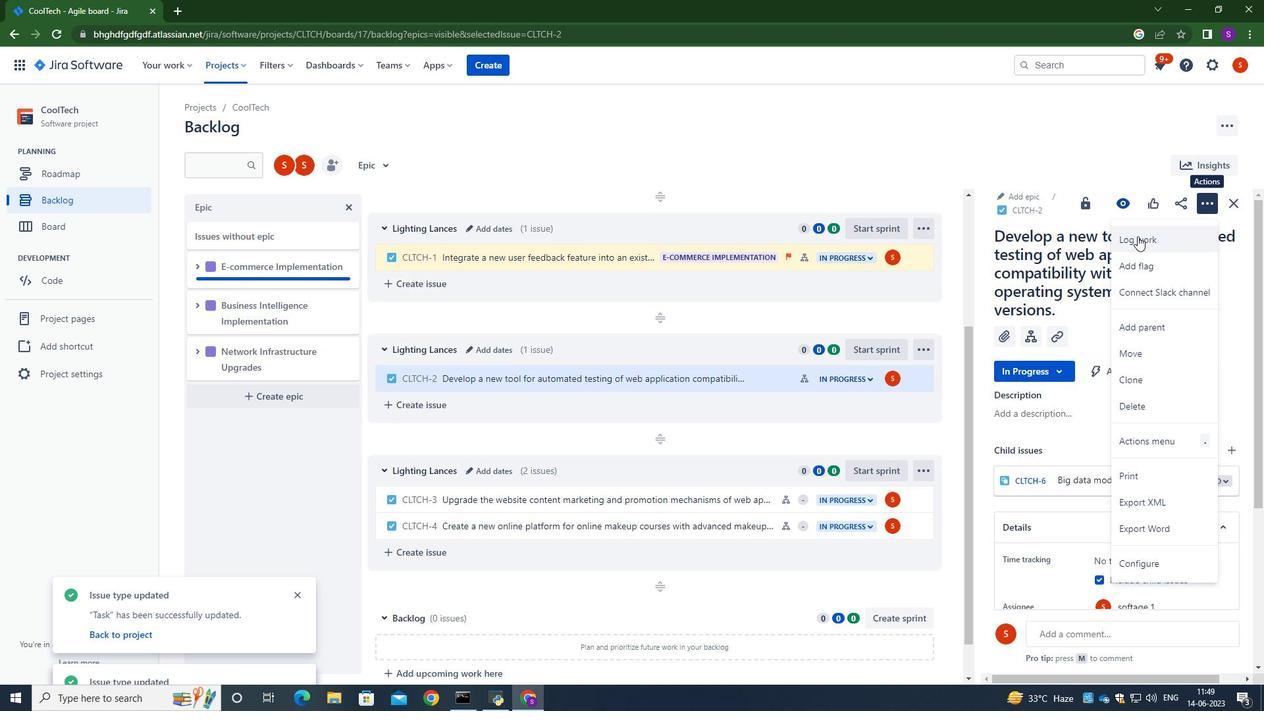 
Action: Mouse pressed left at (1139, 238)
Screenshot: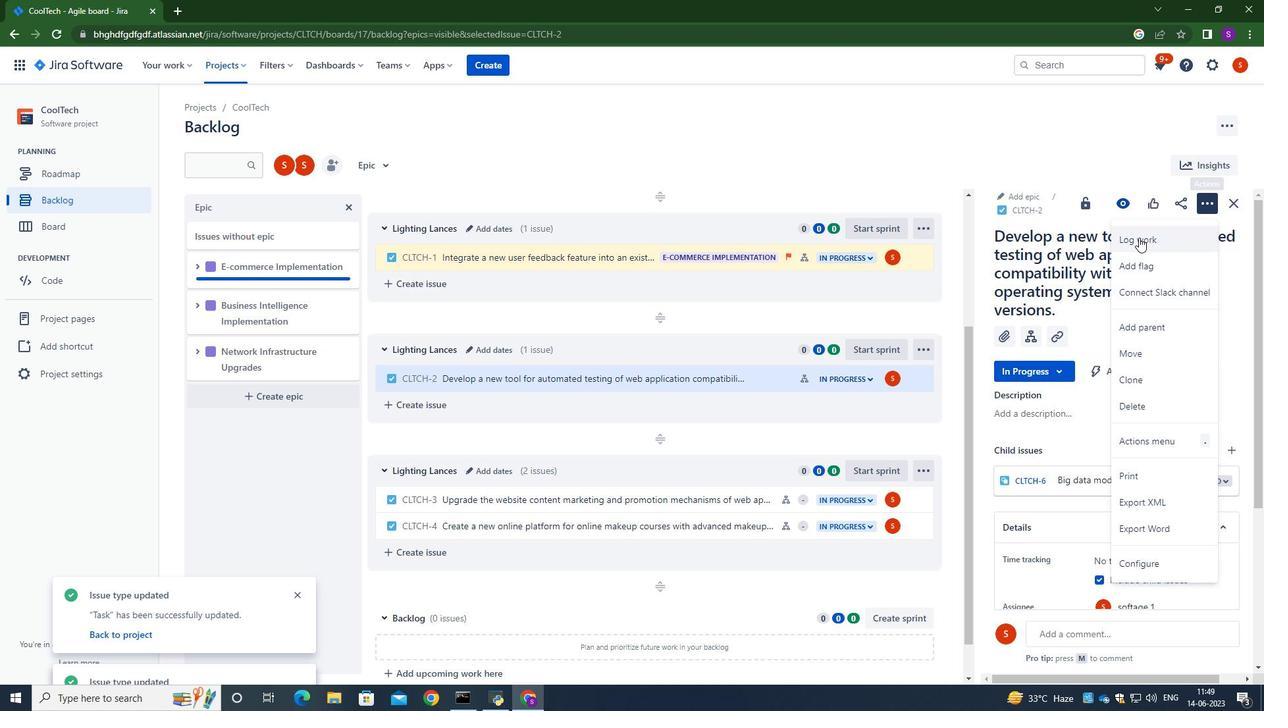 
Action: Mouse moved to (574, 194)
Screenshot: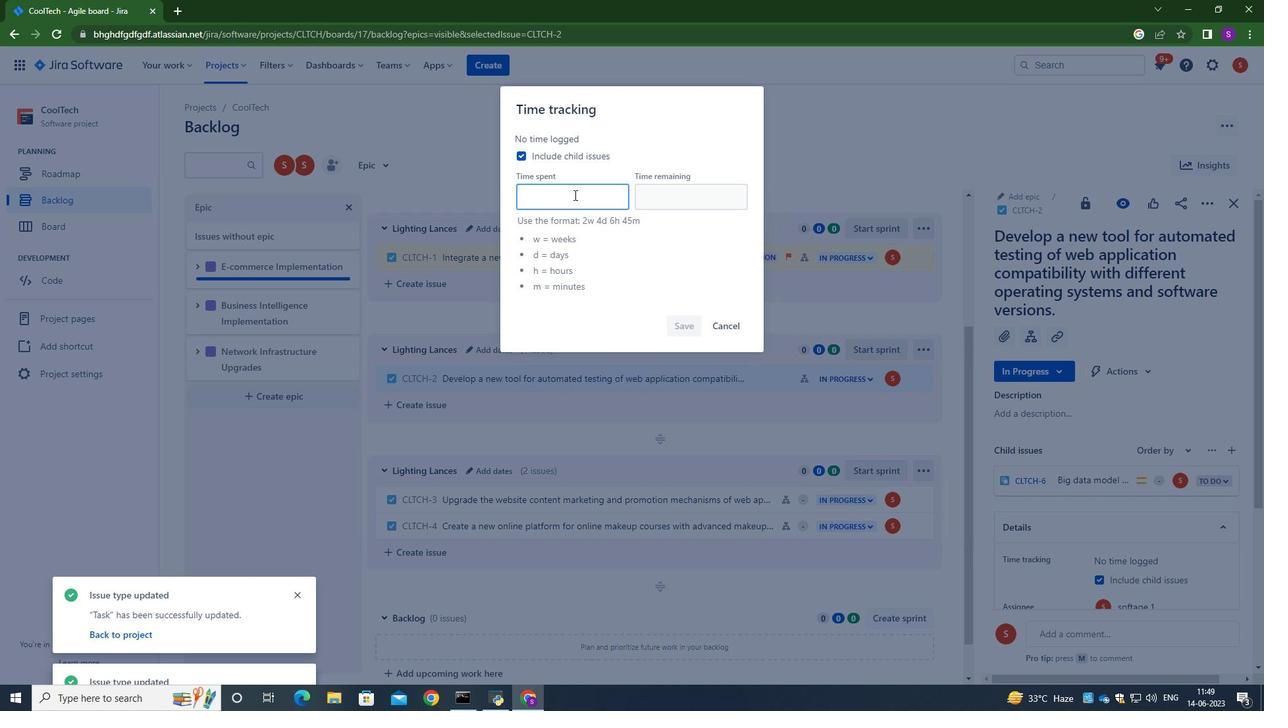 
Action: Key pressed 4w<Key.space>3d<Key.space>8g<Key.backspace>h<Key.space>44m<Key.tab>1w<Key.space>4d<Key.space>10h<Key.space>4m
Screenshot: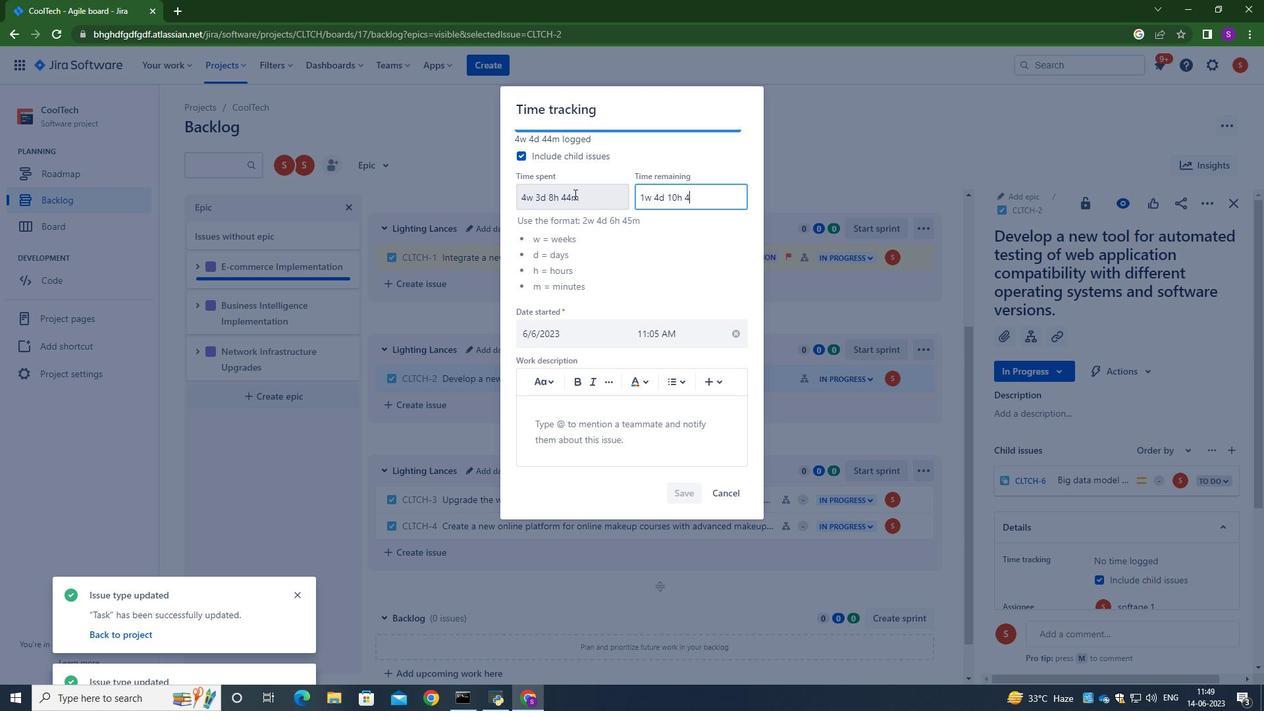 
Action: Mouse moved to (694, 493)
Screenshot: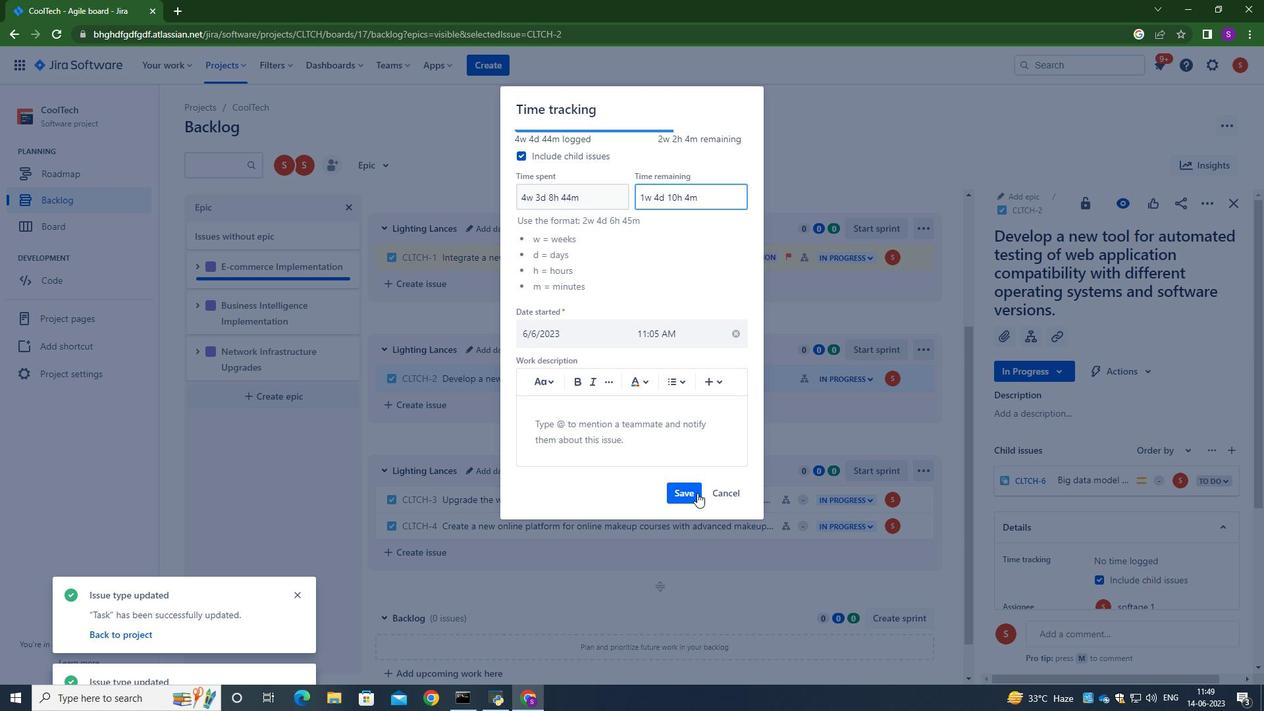 
Action: Mouse pressed left at (694, 493)
Screenshot: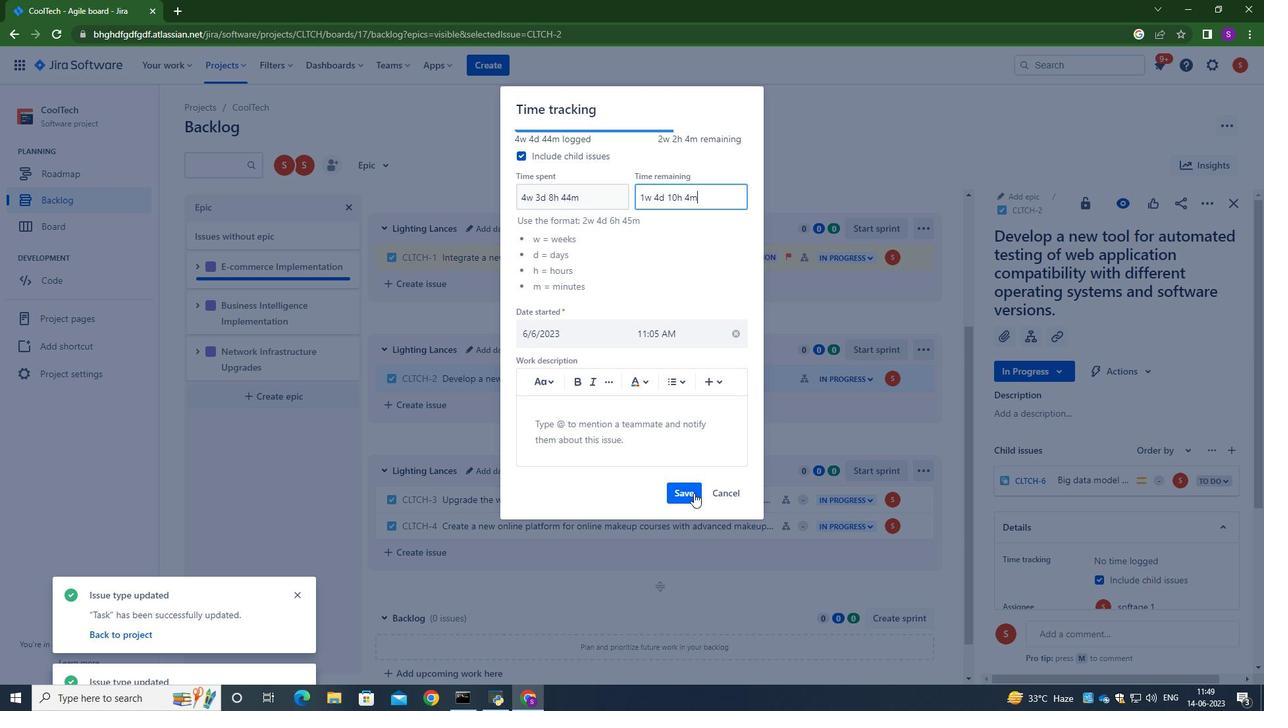 
Action: Mouse moved to (1207, 201)
Screenshot: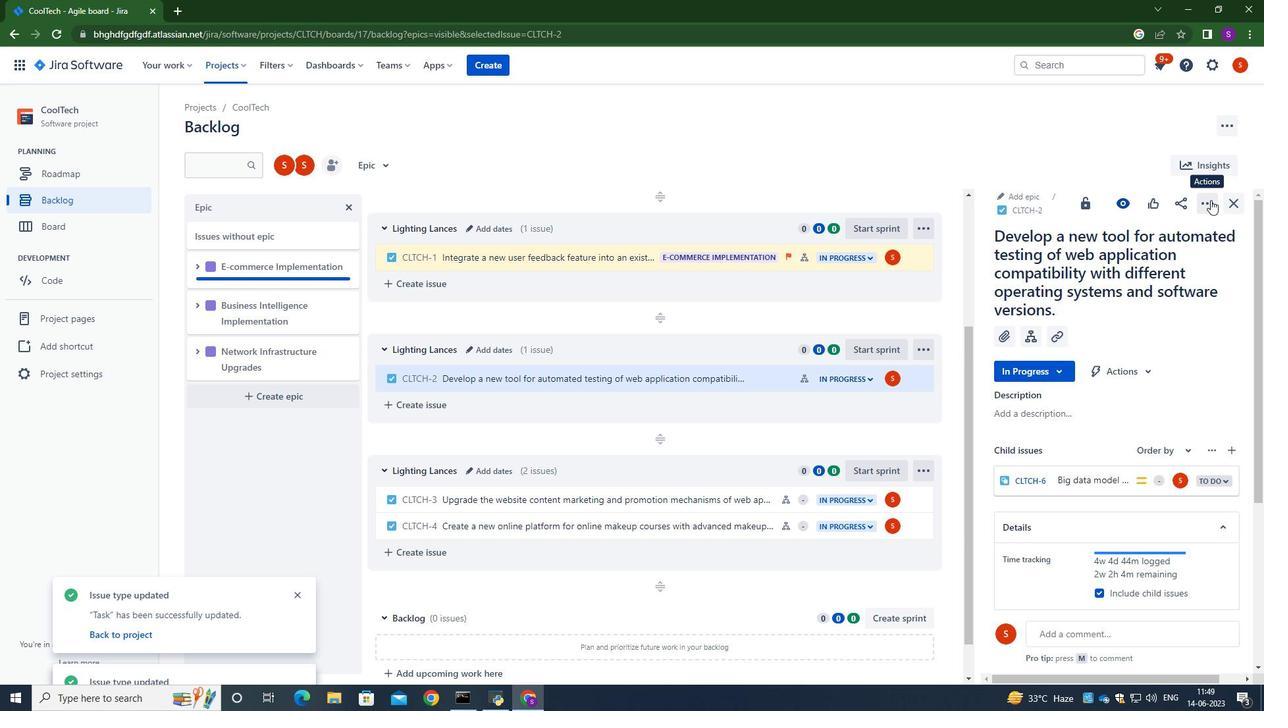 
Action: Mouse pressed left at (1207, 201)
Screenshot: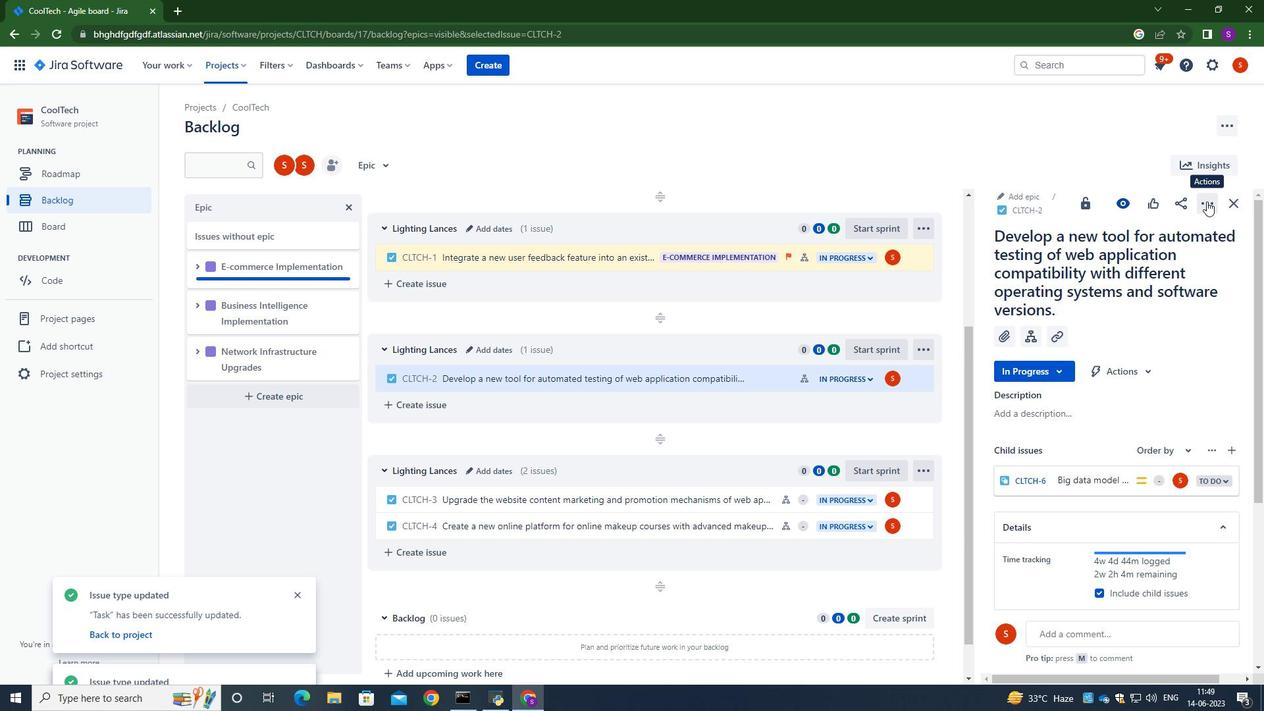 
Action: Mouse moved to (1168, 379)
Screenshot: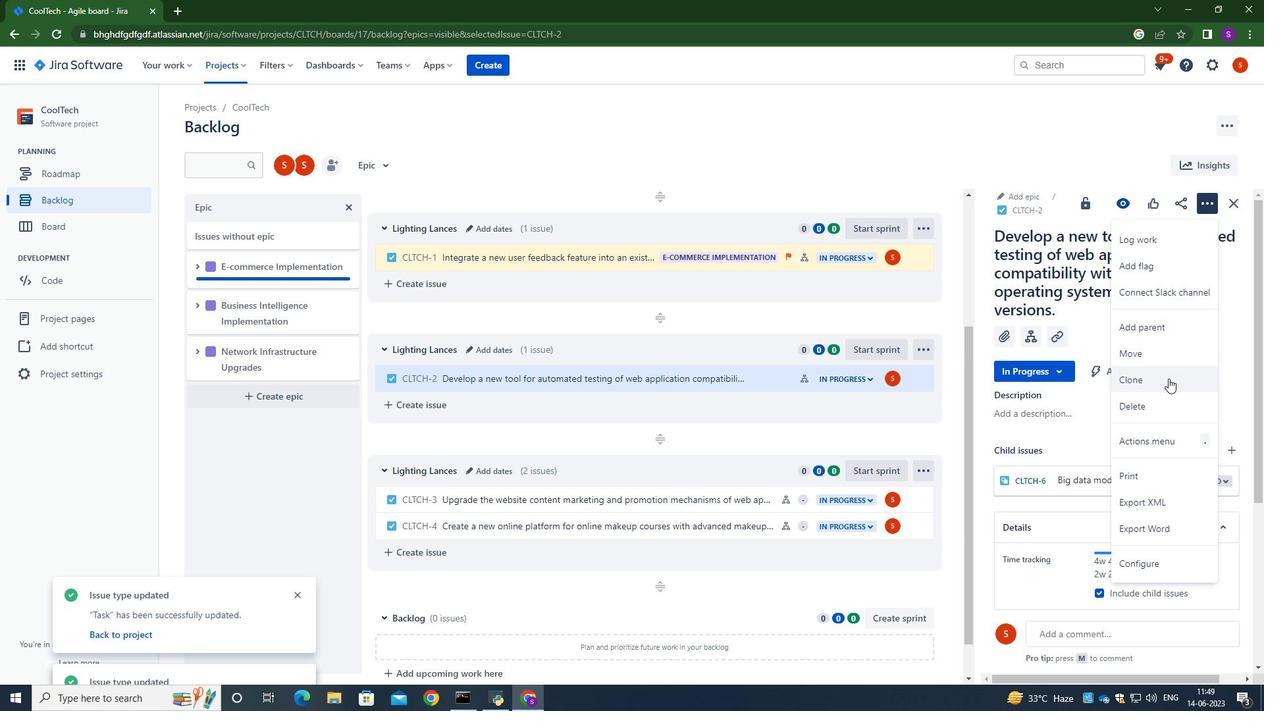 
Action: Mouse pressed left at (1168, 379)
Screenshot: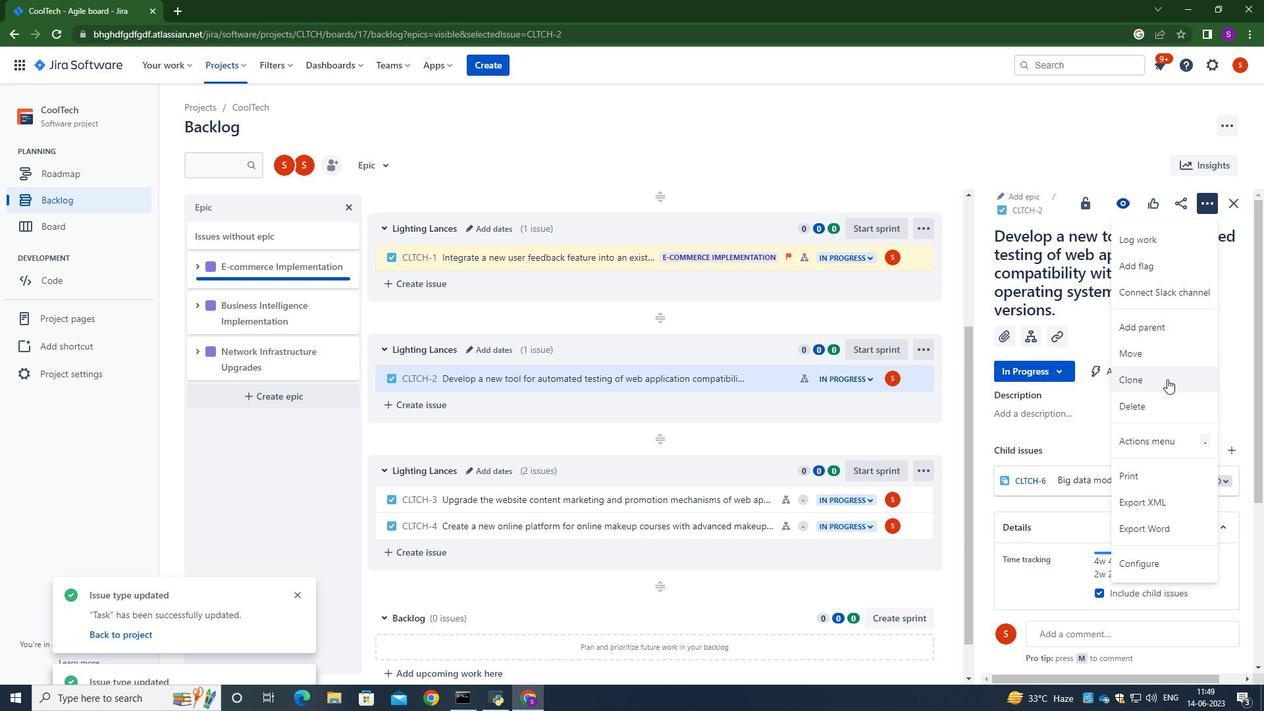 
Action: Mouse moved to (720, 285)
Screenshot: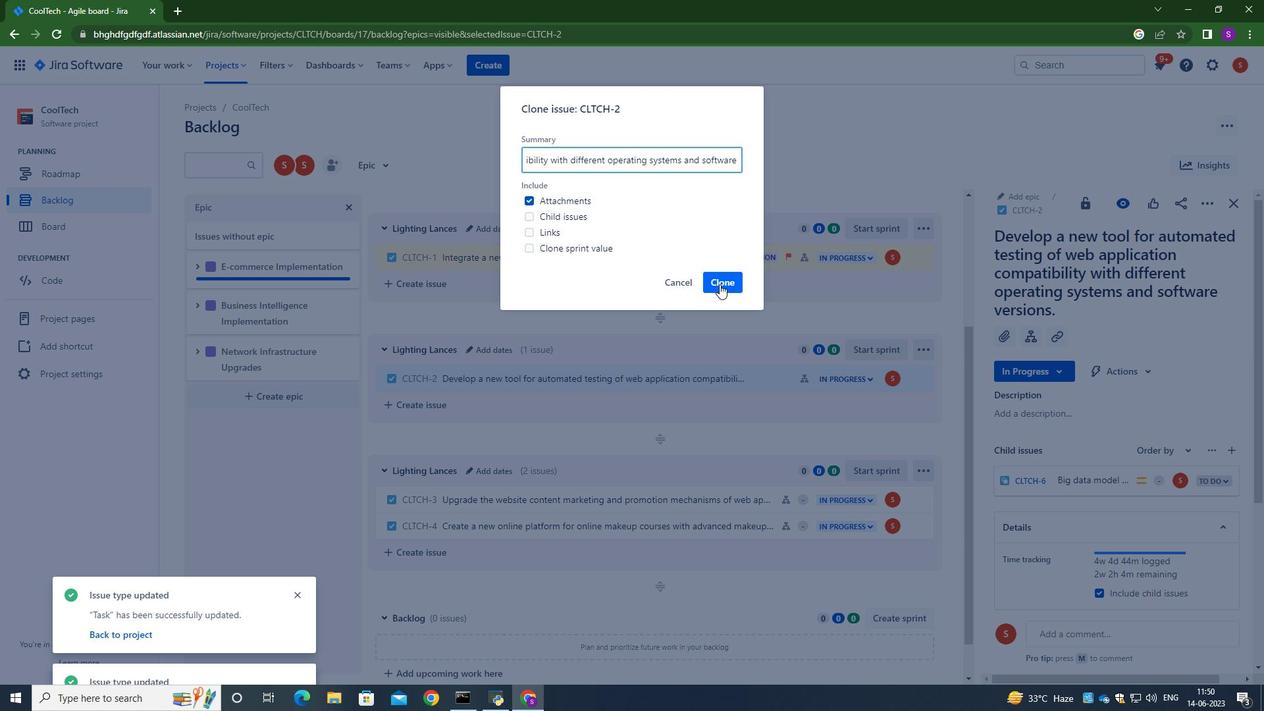 
Action: Mouse pressed left at (720, 285)
Screenshot: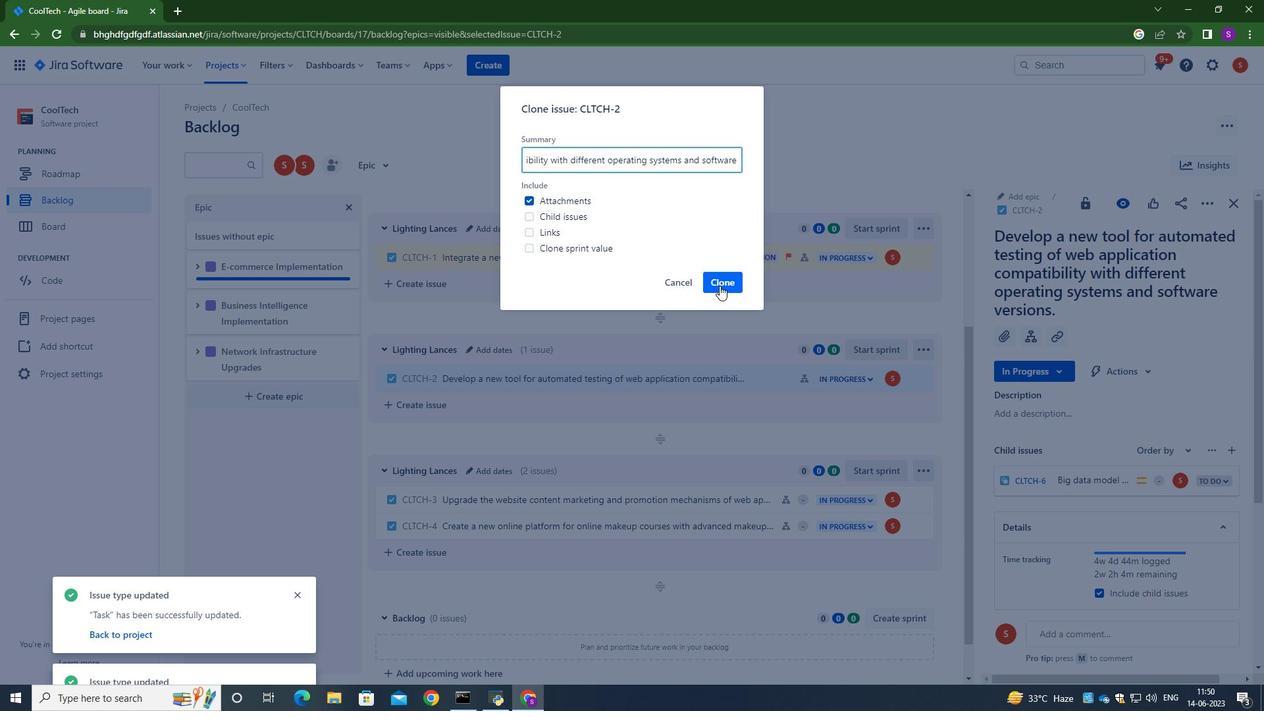 
Action: Mouse moved to (542, 379)
Screenshot: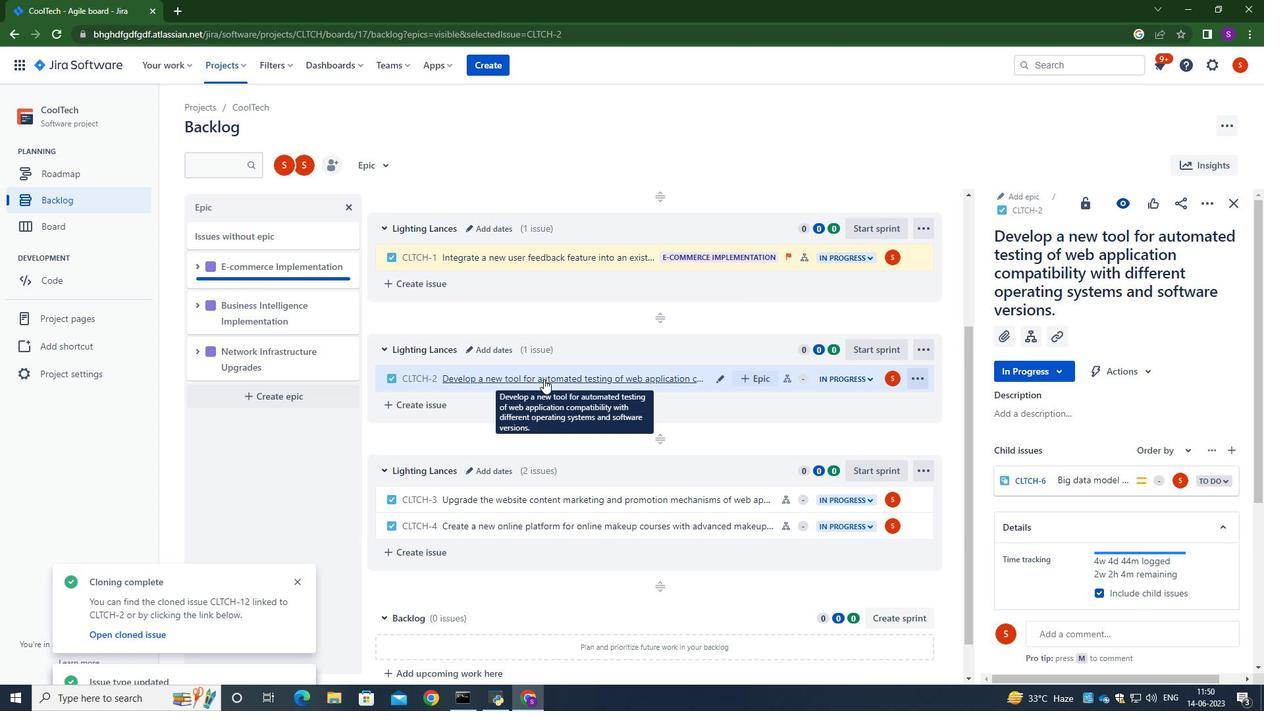 
Action: Mouse pressed left at (542, 379)
Screenshot: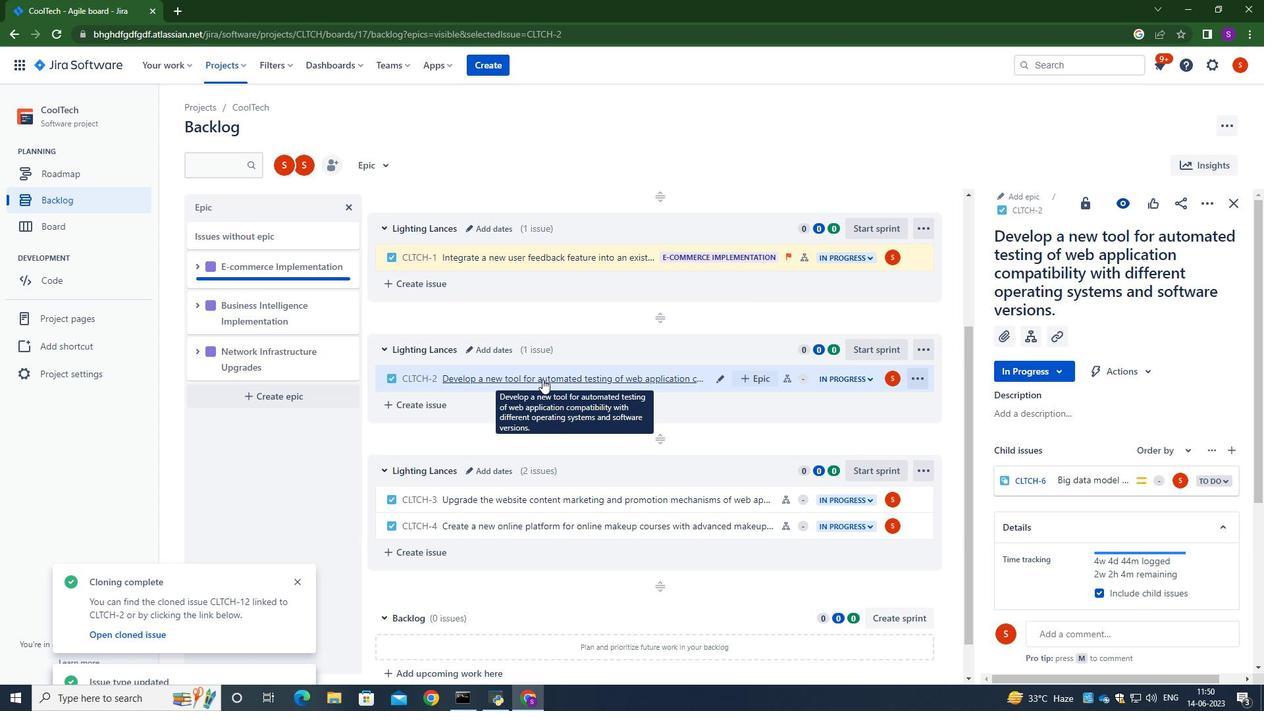 
Action: Mouse moved to (618, 398)
Screenshot: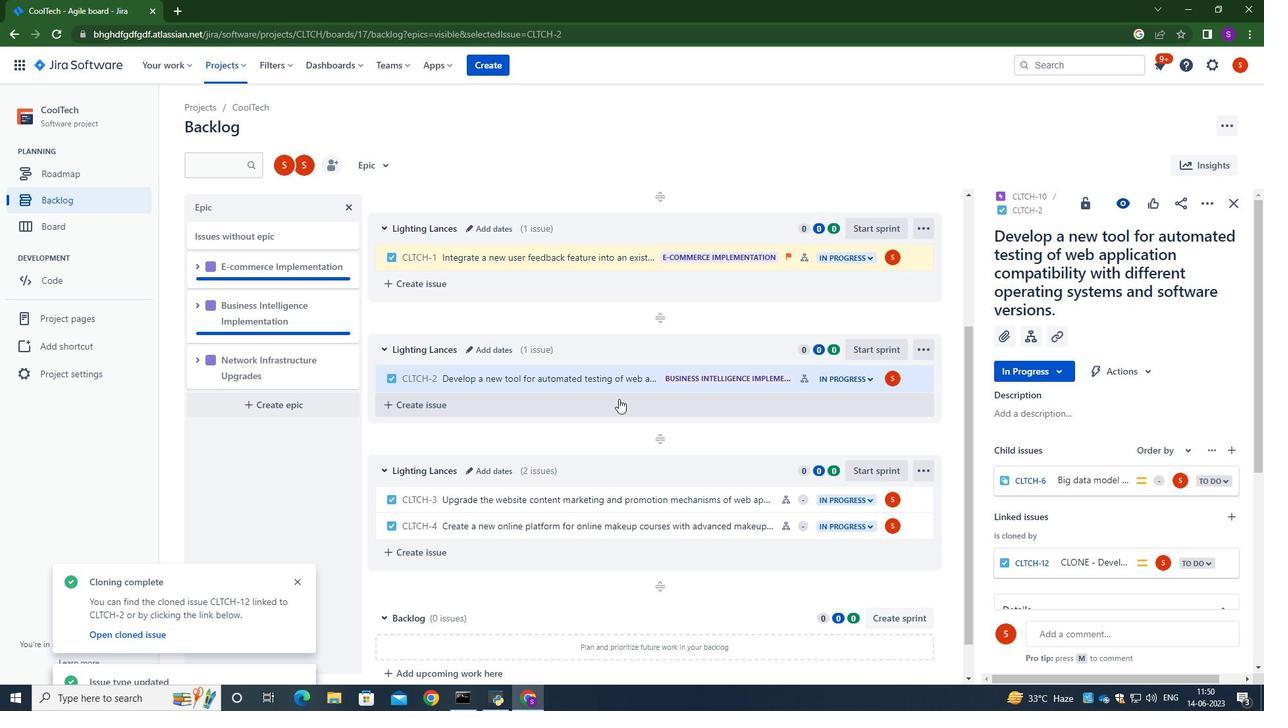 
Action: Mouse scrolled (618, 397) with delta (0, 0)
Screenshot: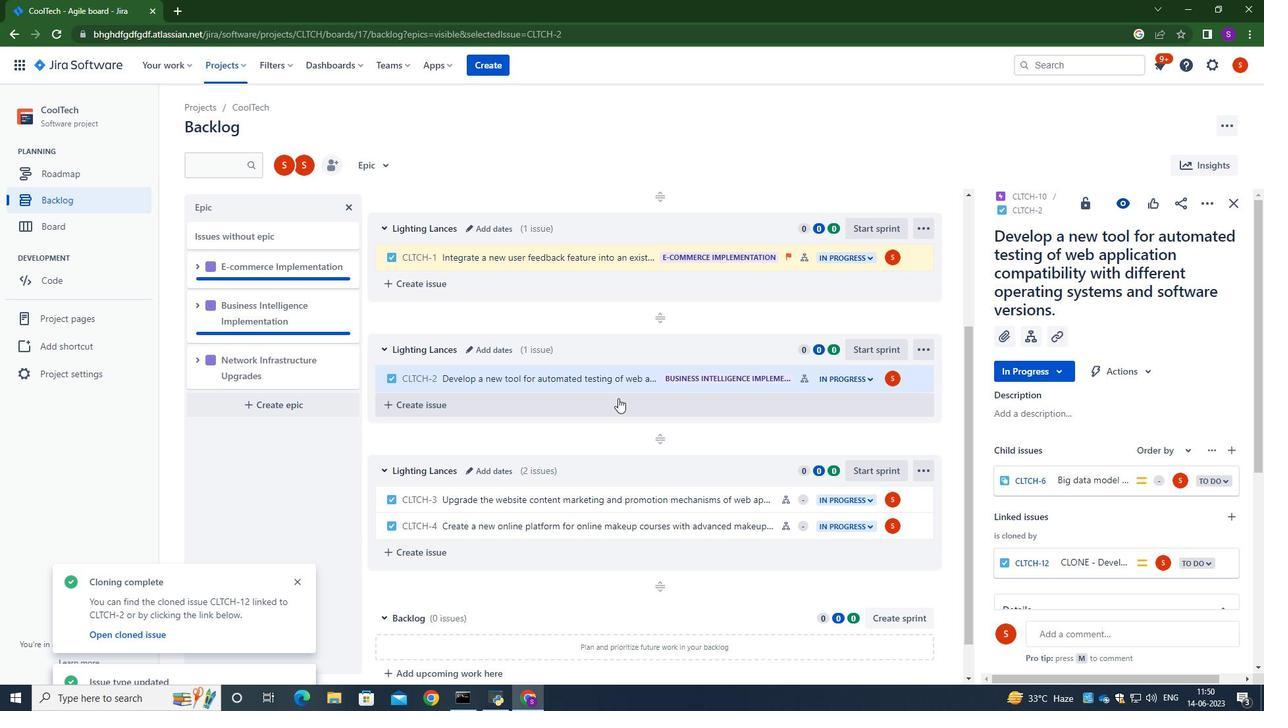 
Action: Mouse scrolled (618, 397) with delta (0, 0)
Screenshot: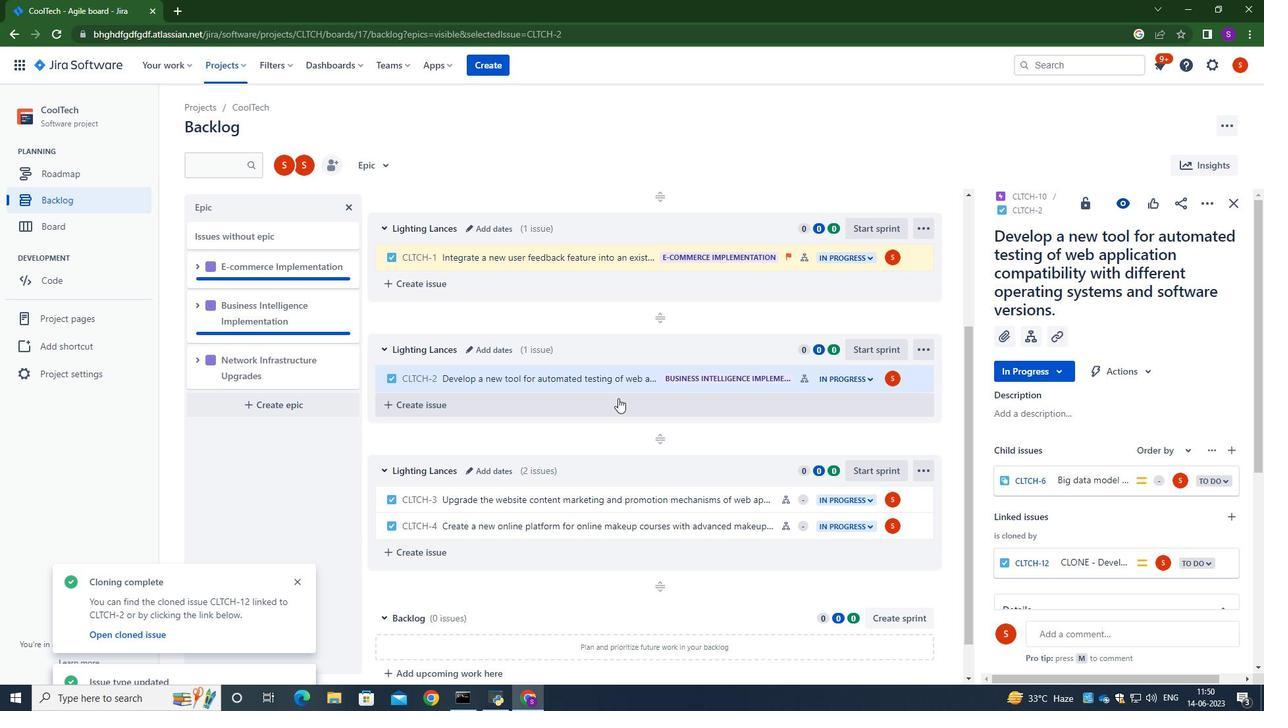 
Action: Mouse scrolled (618, 397) with delta (0, 0)
Screenshot: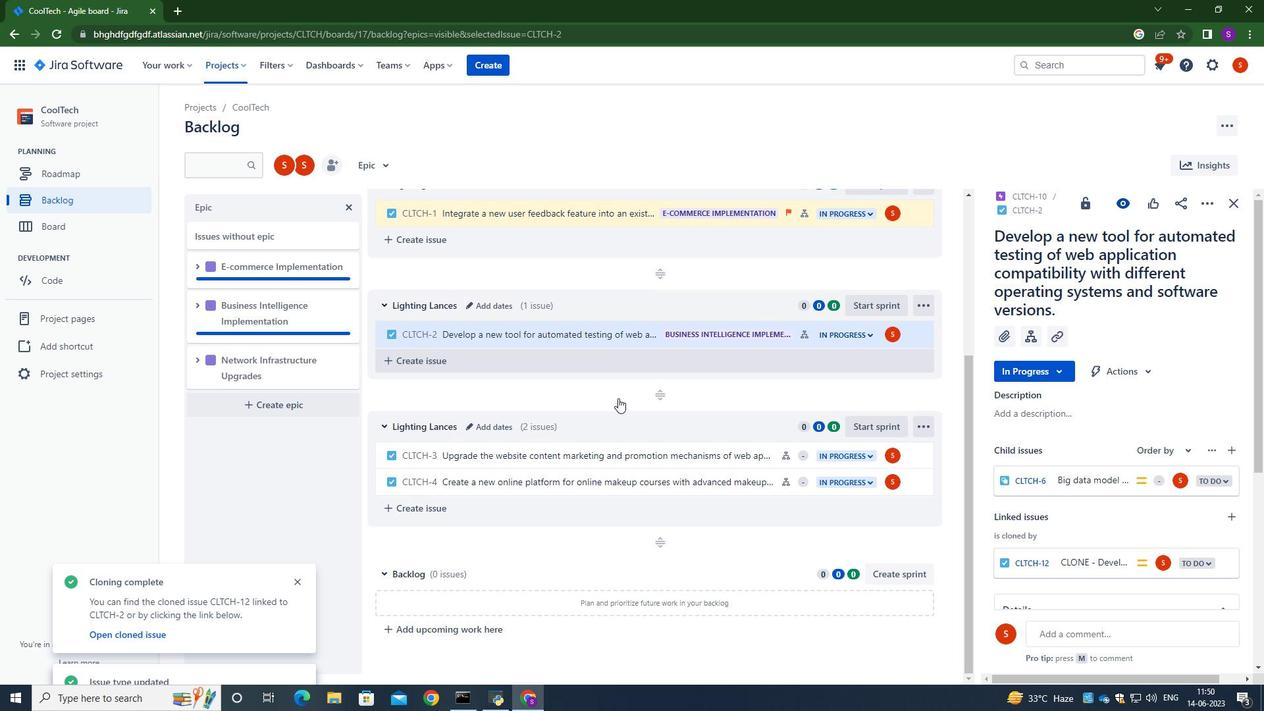 
